 Task: Research Airbnb properties in Shaowu, China from 26th December, 2023 to 28th December, 2023 for 2 adults. Place can be entire room with 2 bedrooms having 2 beds and 1 bathroom. Property type can be flat.
Action: Mouse moved to (574, 151)
Screenshot: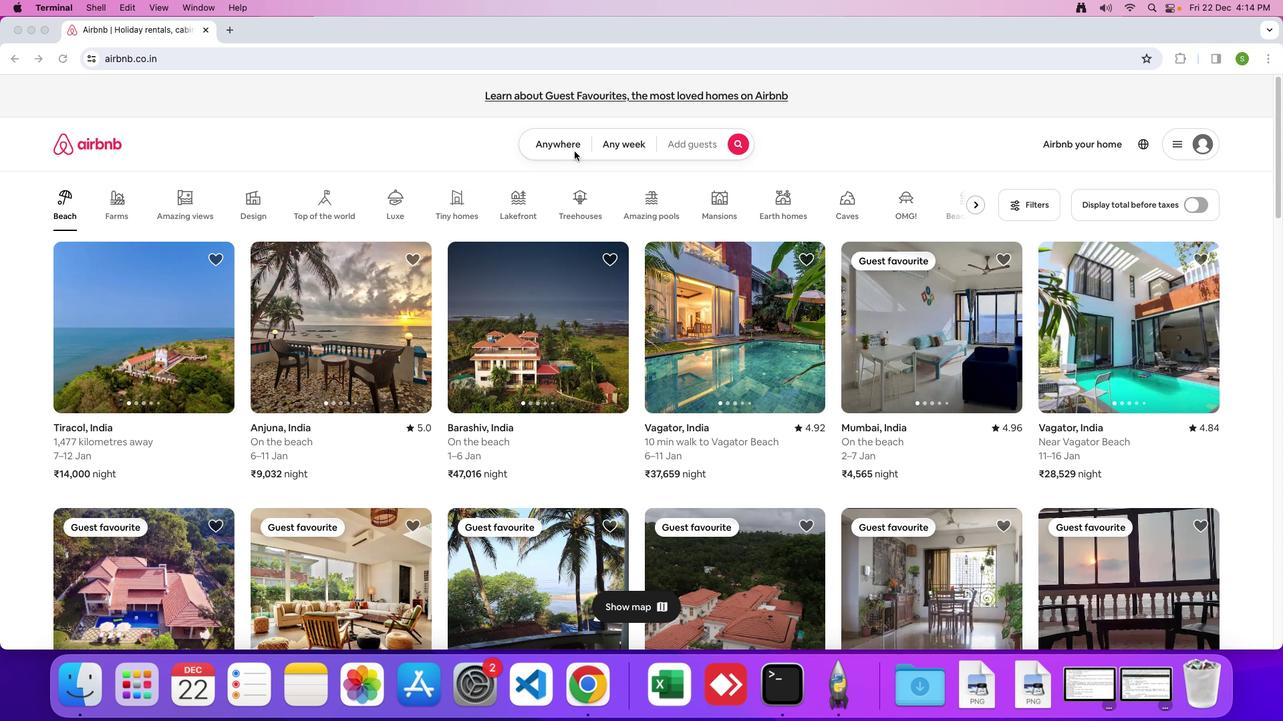 
Action: Mouse pressed left at (574, 151)
Screenshot: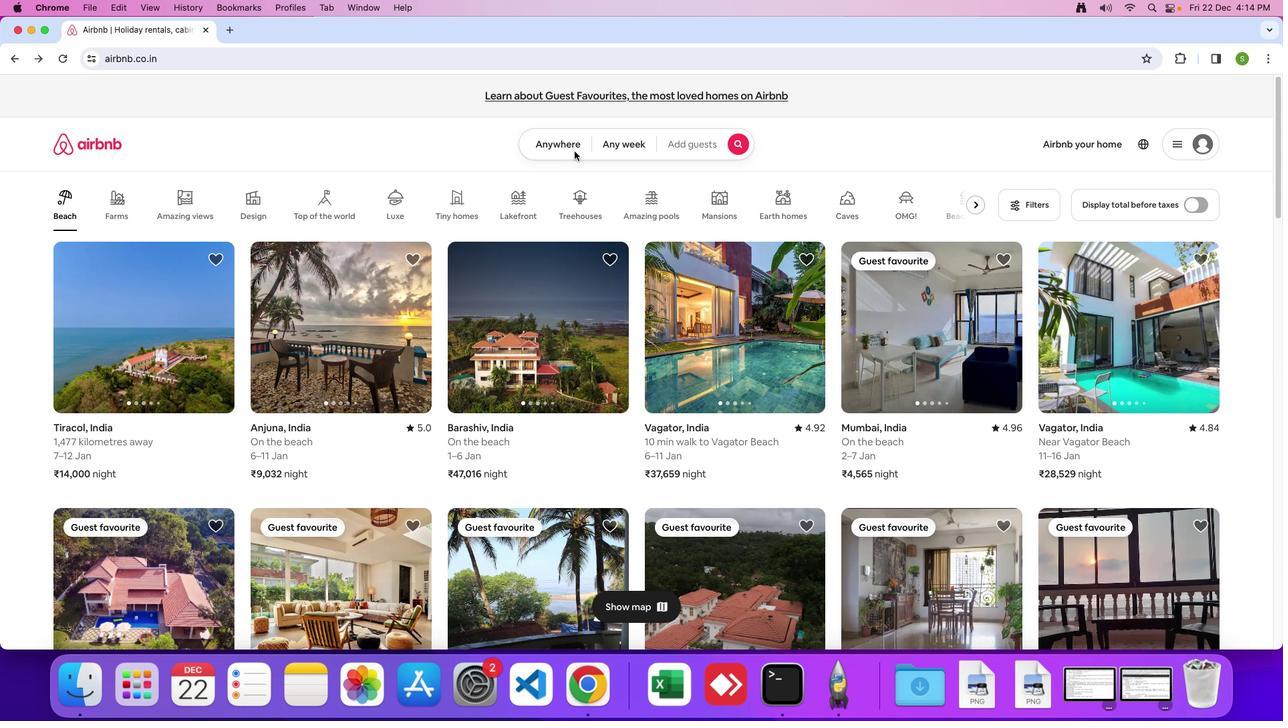 
Action: Mouse moved to (562, 147)
Screenshot: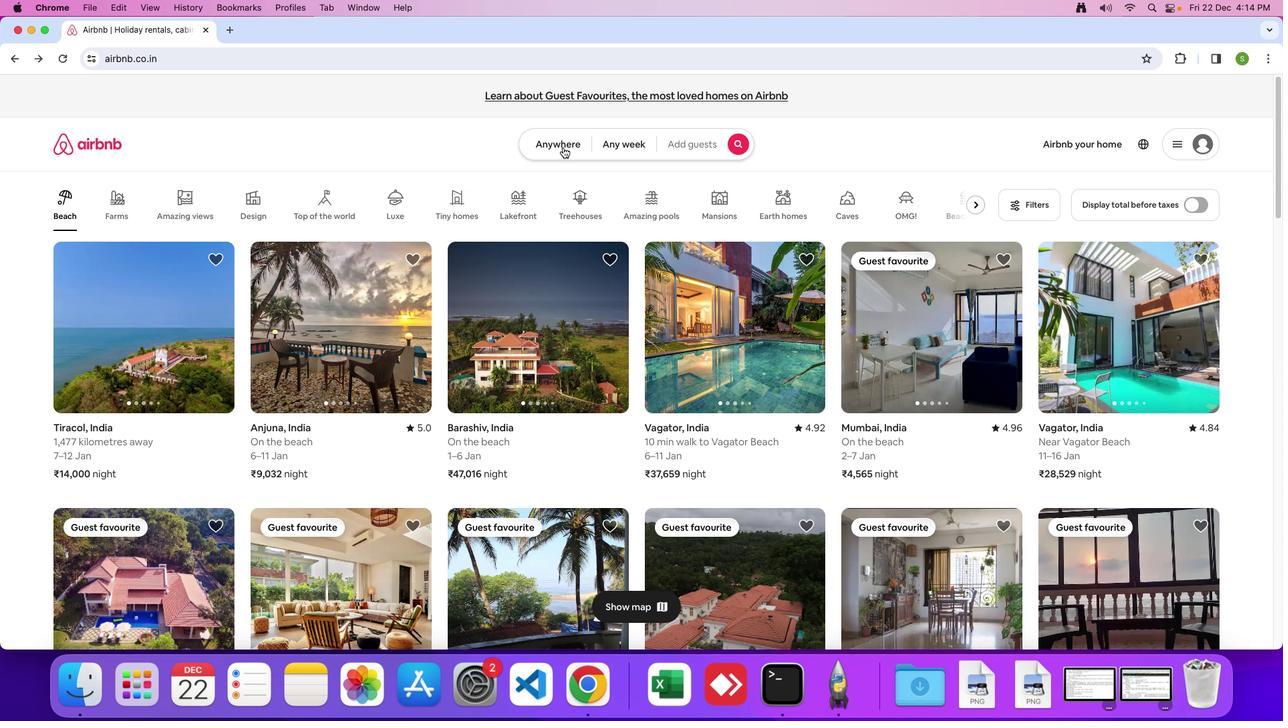 
Action: Mouse pressed left at (562, 147)
Screenshot: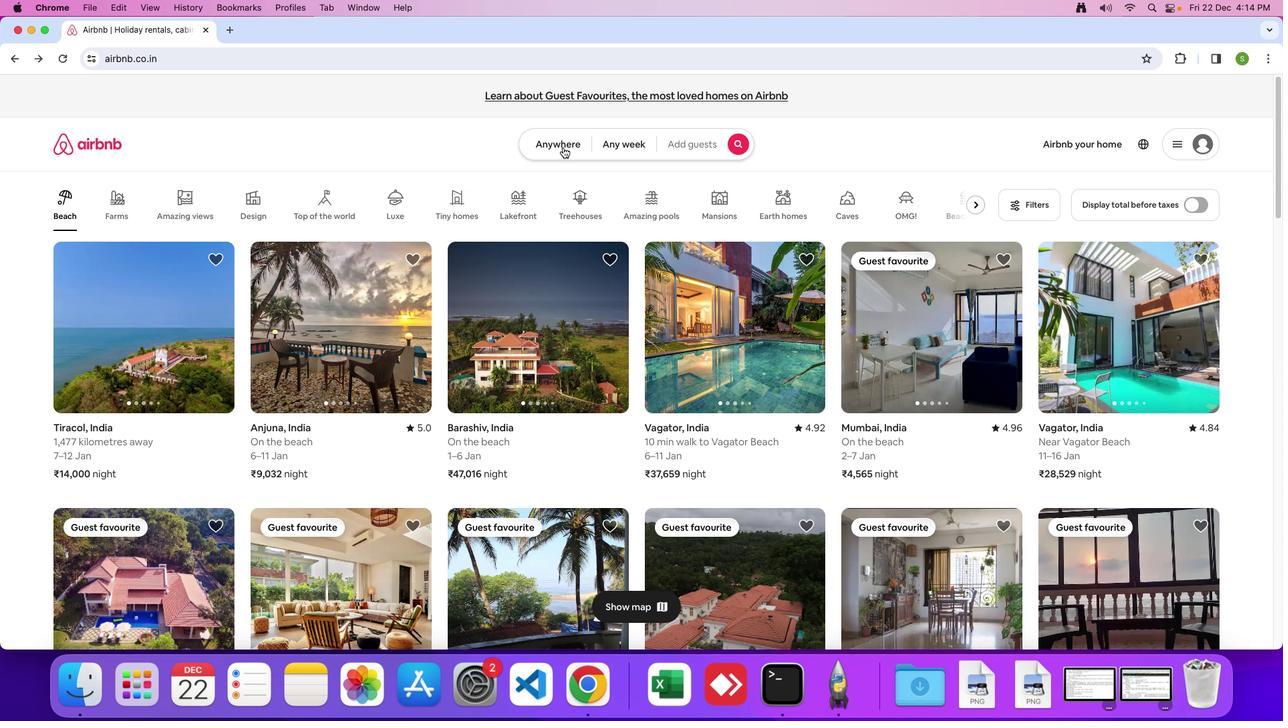 
Action: Mouse moved to (507, 187)
Screenshot: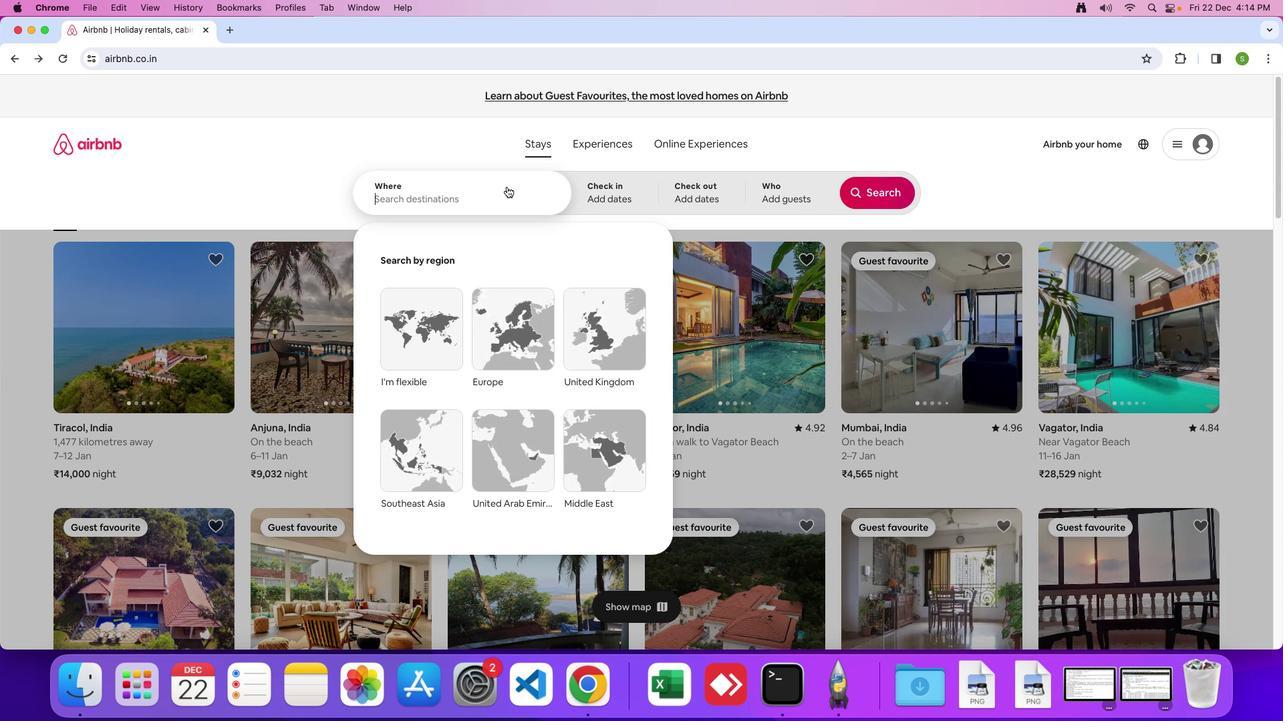
Action: Mouse pressed left at (507, 187)
Screenshot: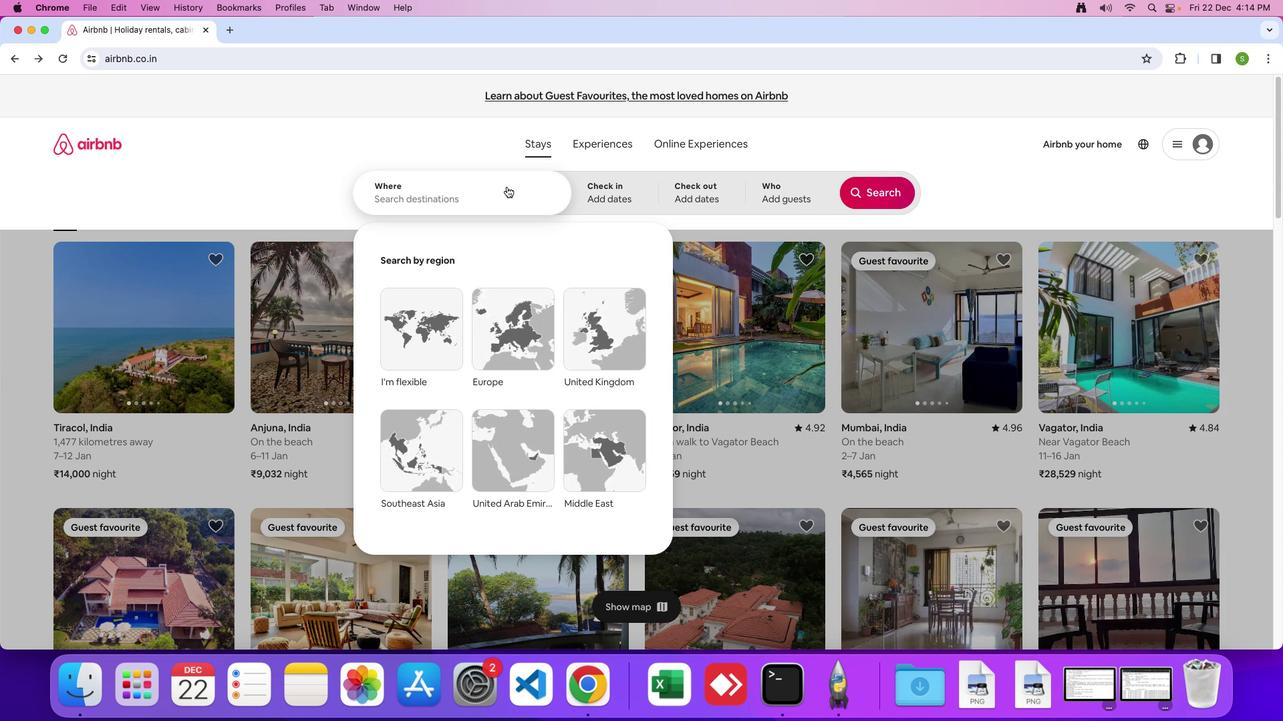 
Action: Key pressed 'S'Key.caps_lock'h''a''o''w''u'','Key.spaceKey.shift'C''j'Key.backspace'h''i''n''a'Key.enter
Screenshot: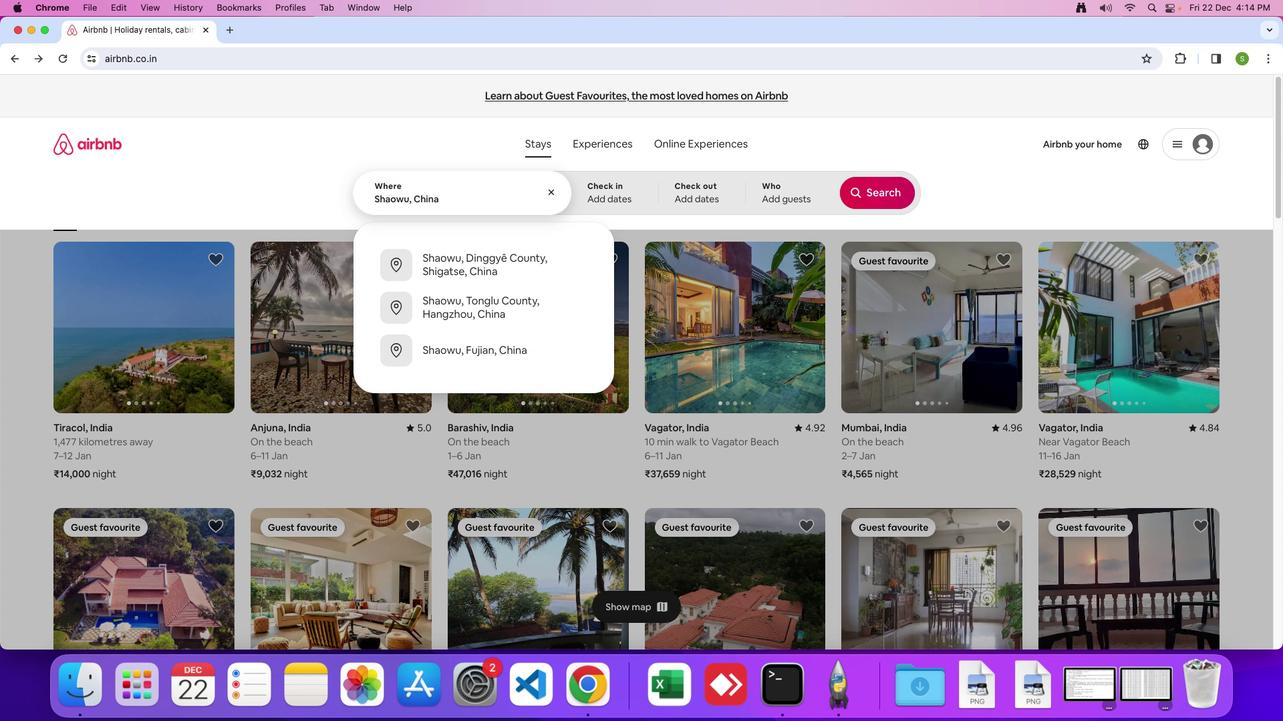 
Action: Mouse moved to (473, 491)
Screenshot: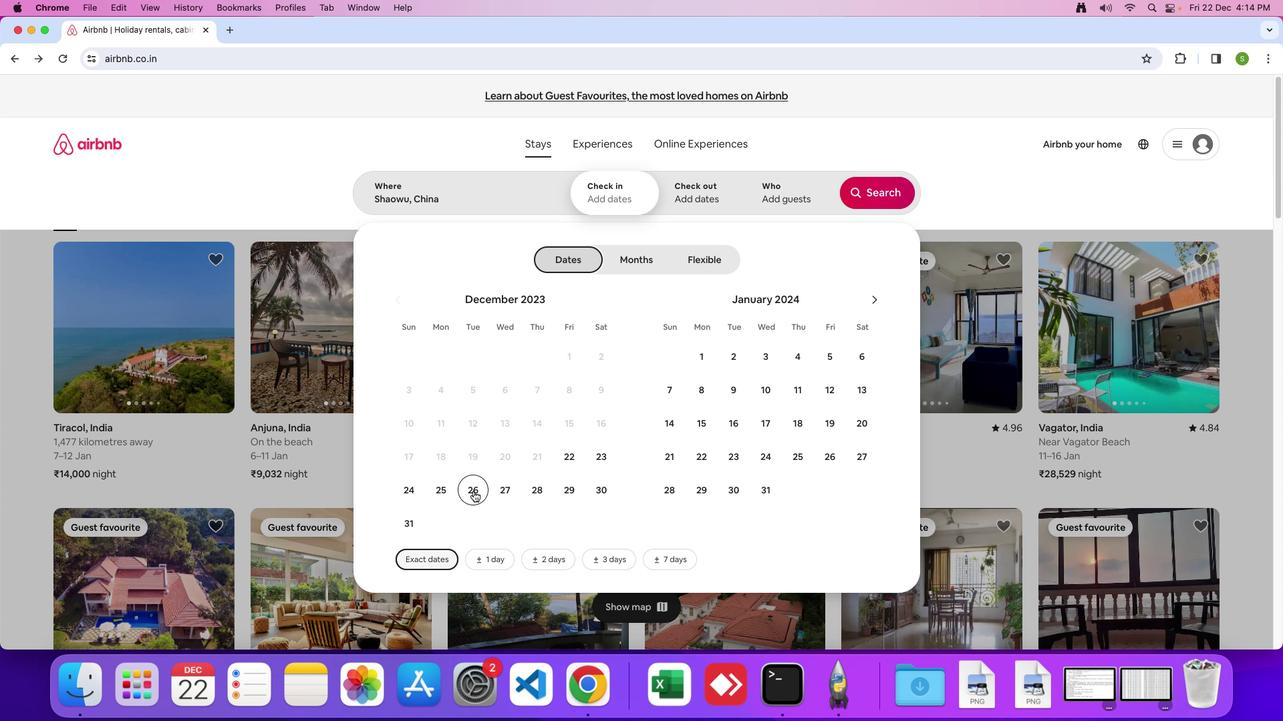 
Action: Mouse pressed left at (473, 491)
Screenshot: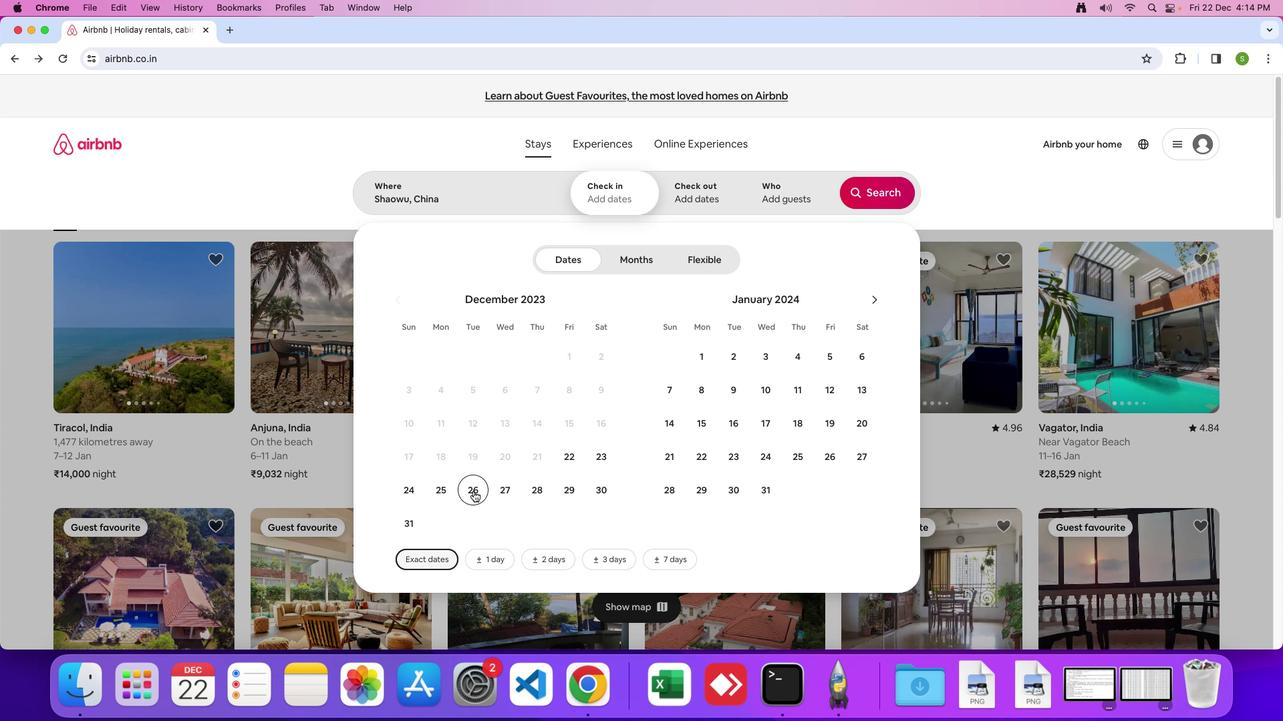 
Action: Mouse moved to (544, 482)
Screenshot: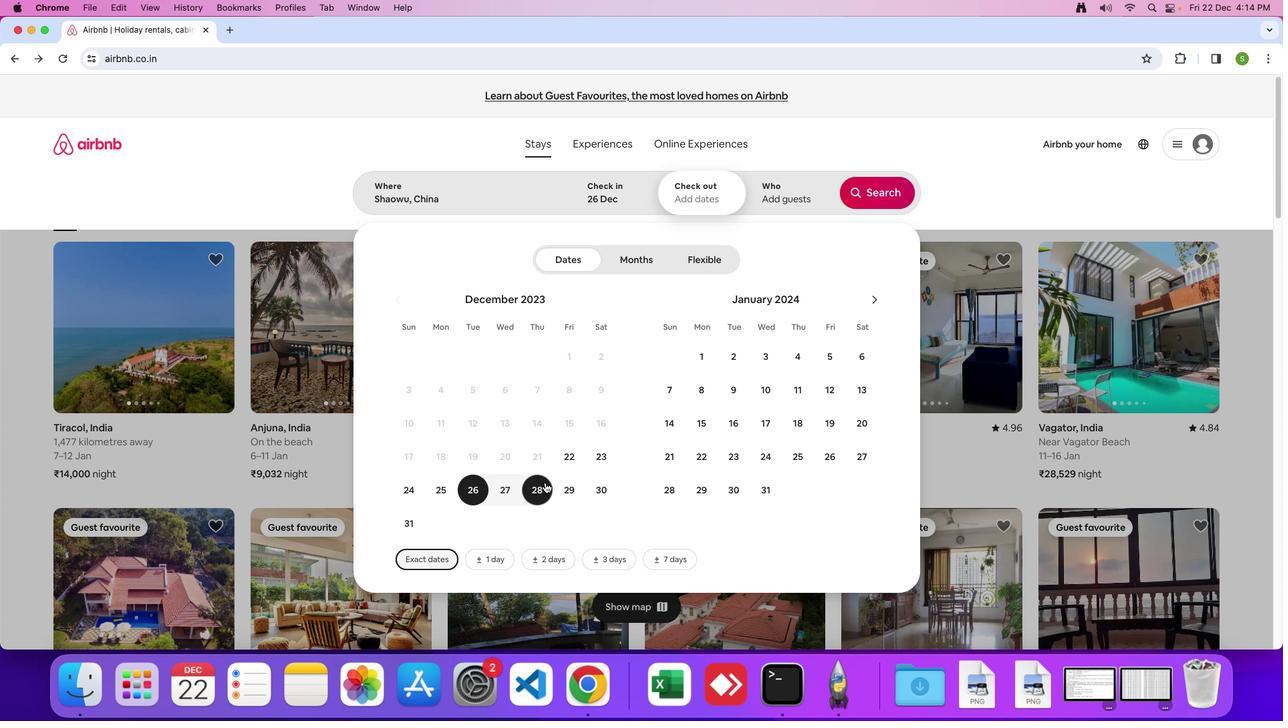 
Action: Mouse pressed left at (544, 482)
Screenshot: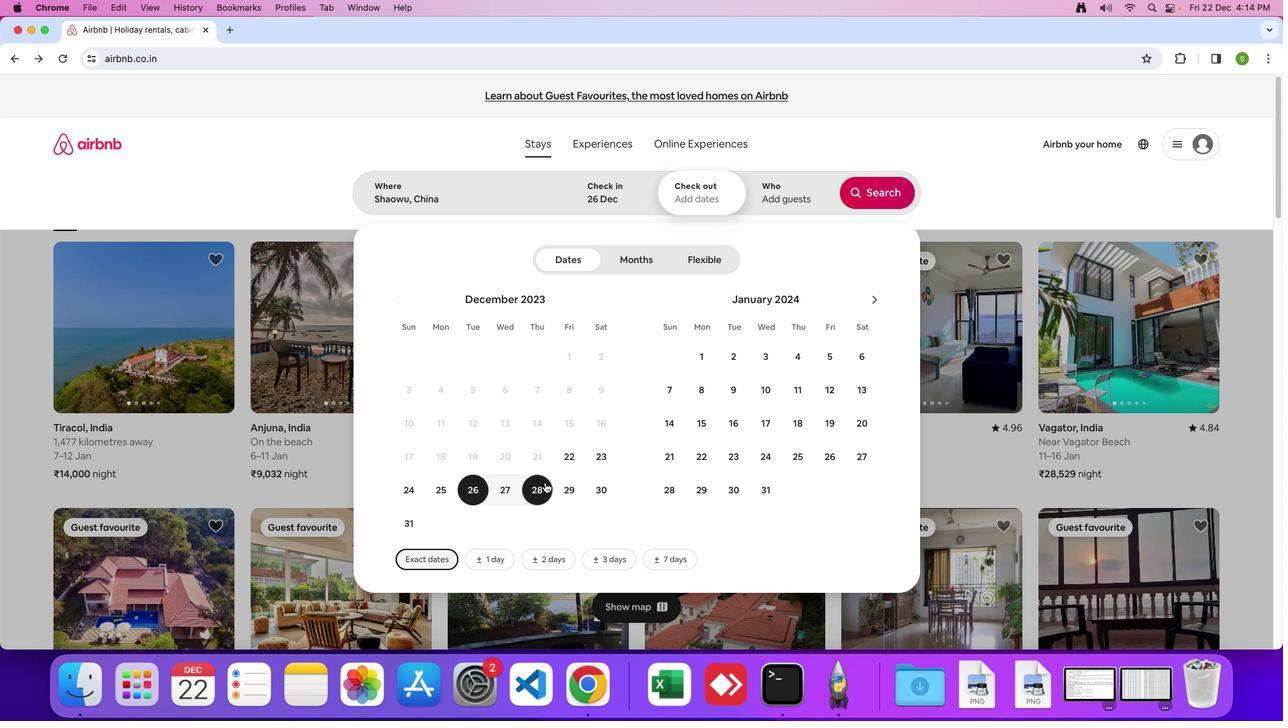 
Action: Mouse moved to (794, 201)
Screenshot: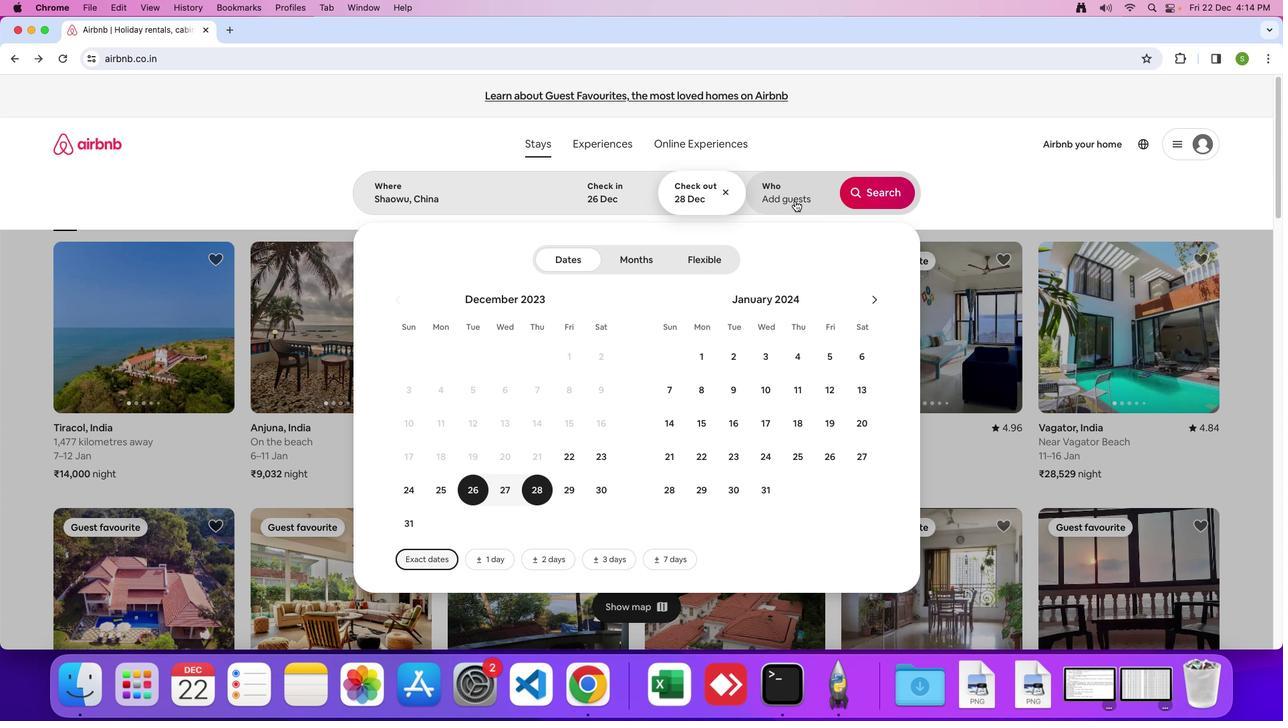 
Action: Mouse pressed left at (794, 201)
Screenshot: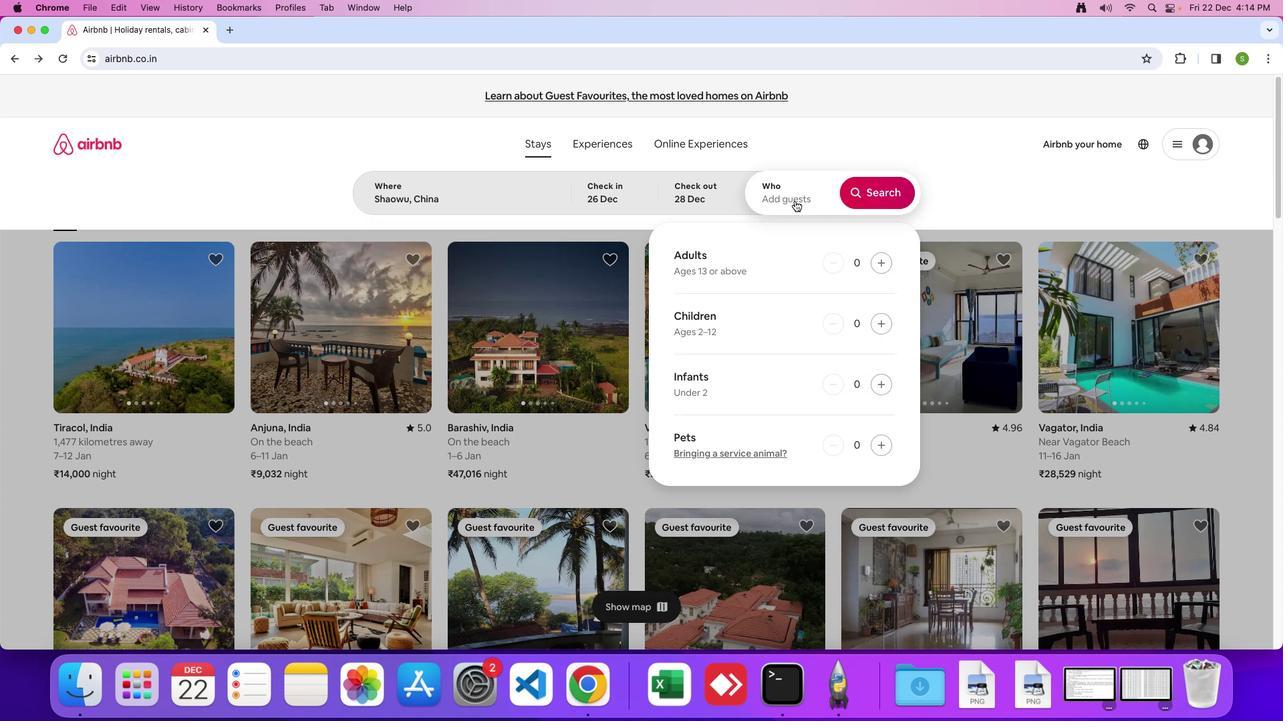 
Action: Mouse moved to (887, 265)
Screenshot: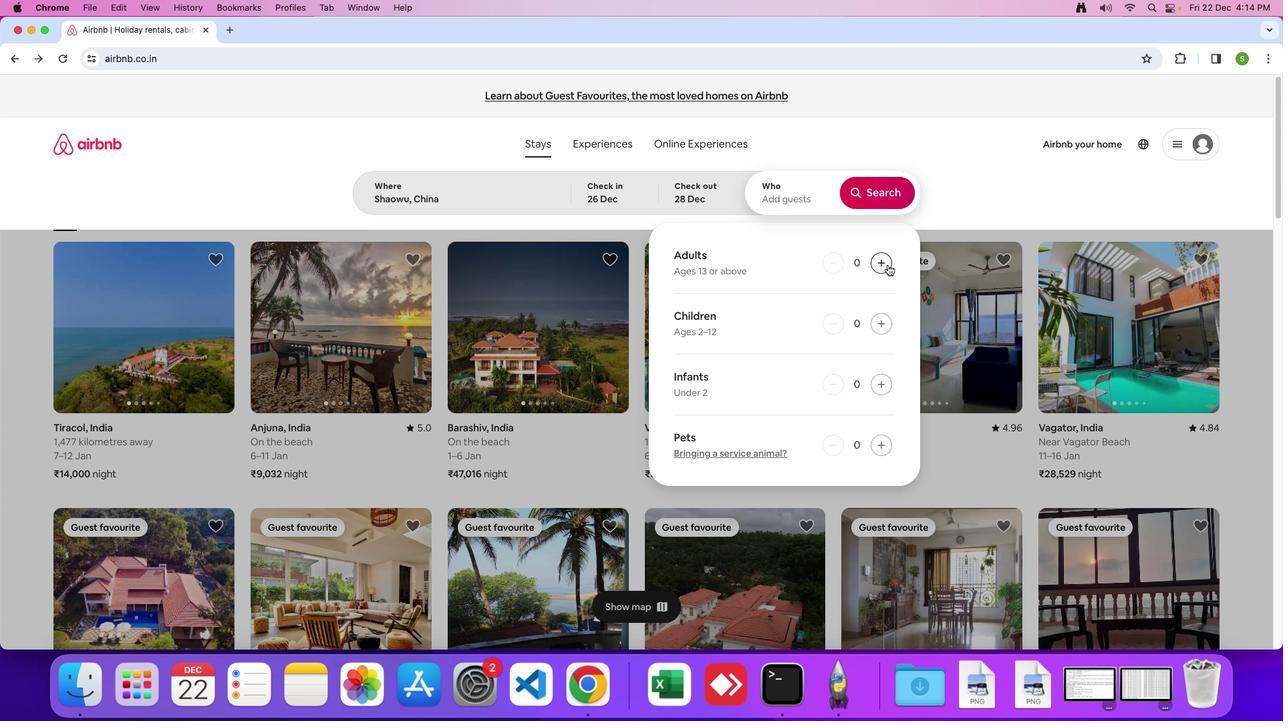 
Action: Mouse pressed left at (887, 265)
Screenshot: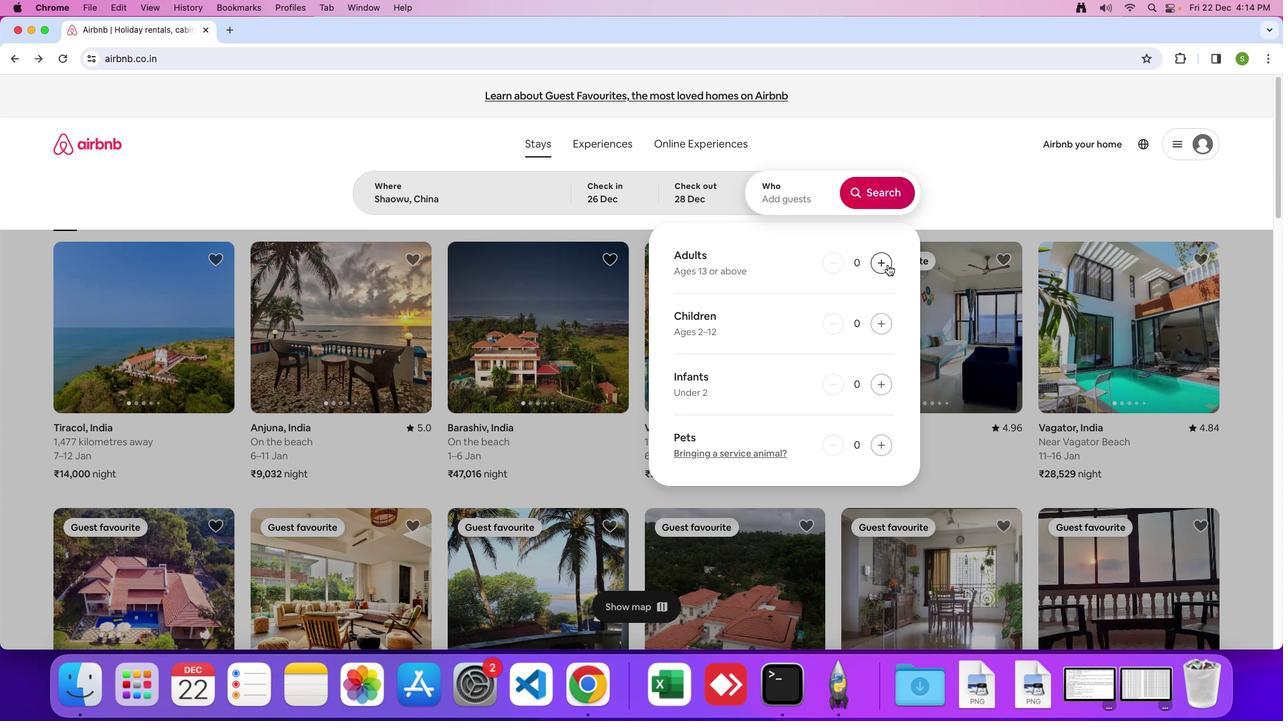 
Action: Mouse pressed left at (887, 265)
Screenshot: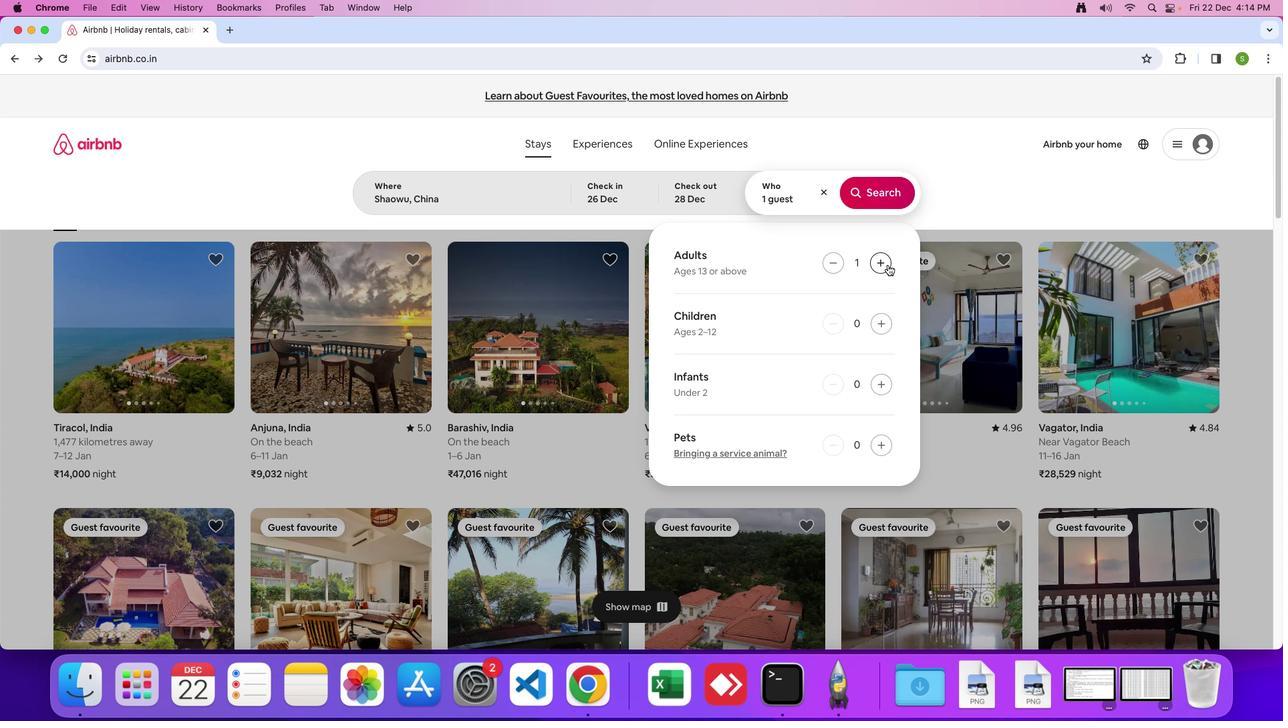 
Action: Mouse moved to (880, 197)
Screenshot: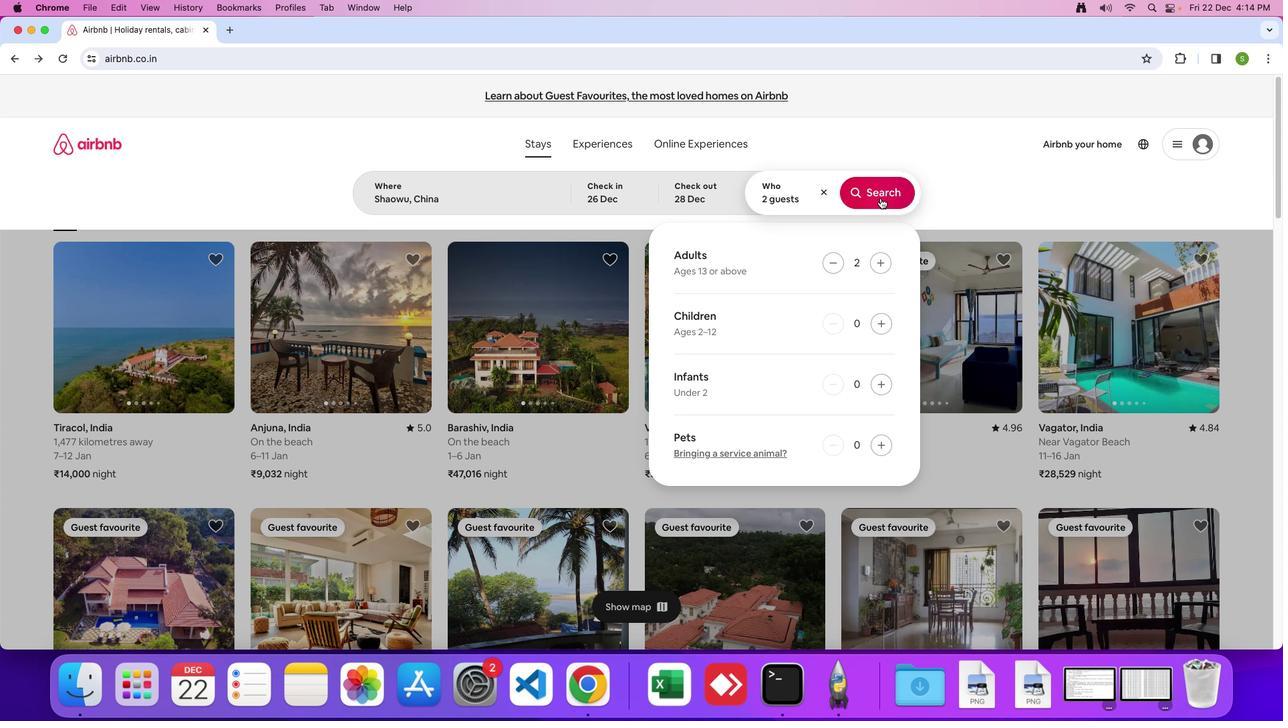
Action: Mouse pressed left at (880, 197)
Screenshot: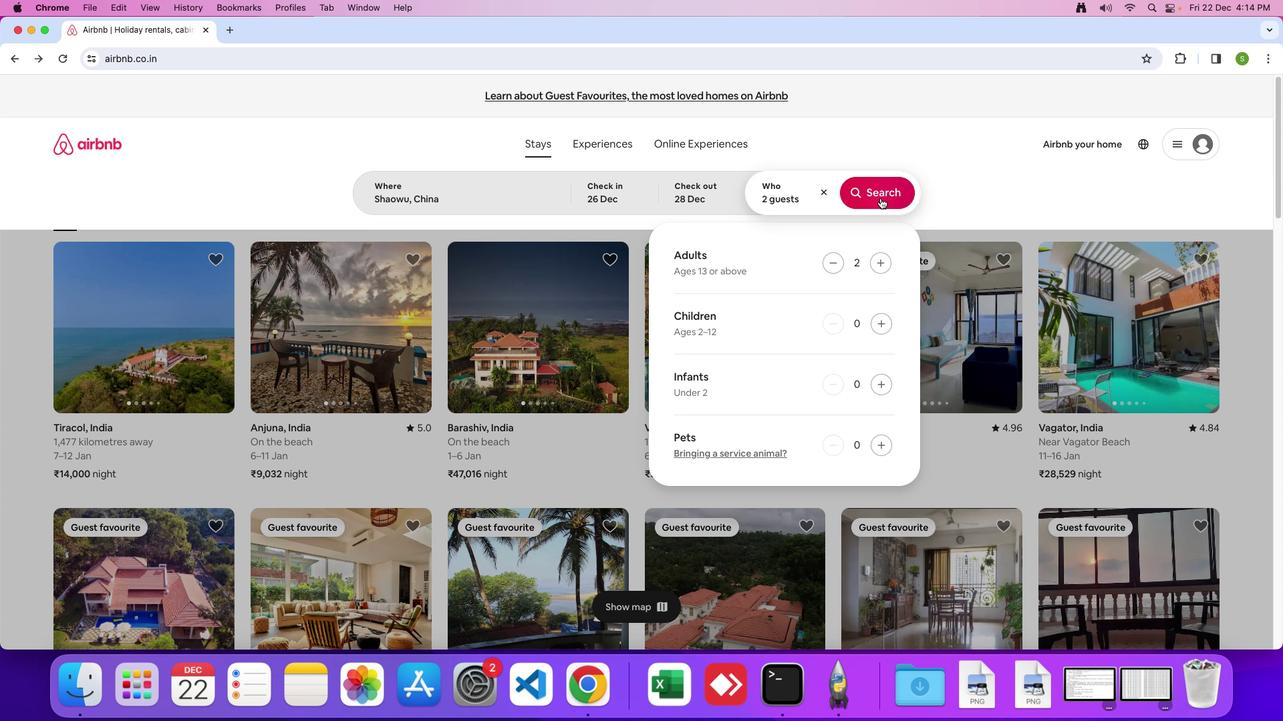 
Action: Mouse moved to (1070, 149)
Screenshot: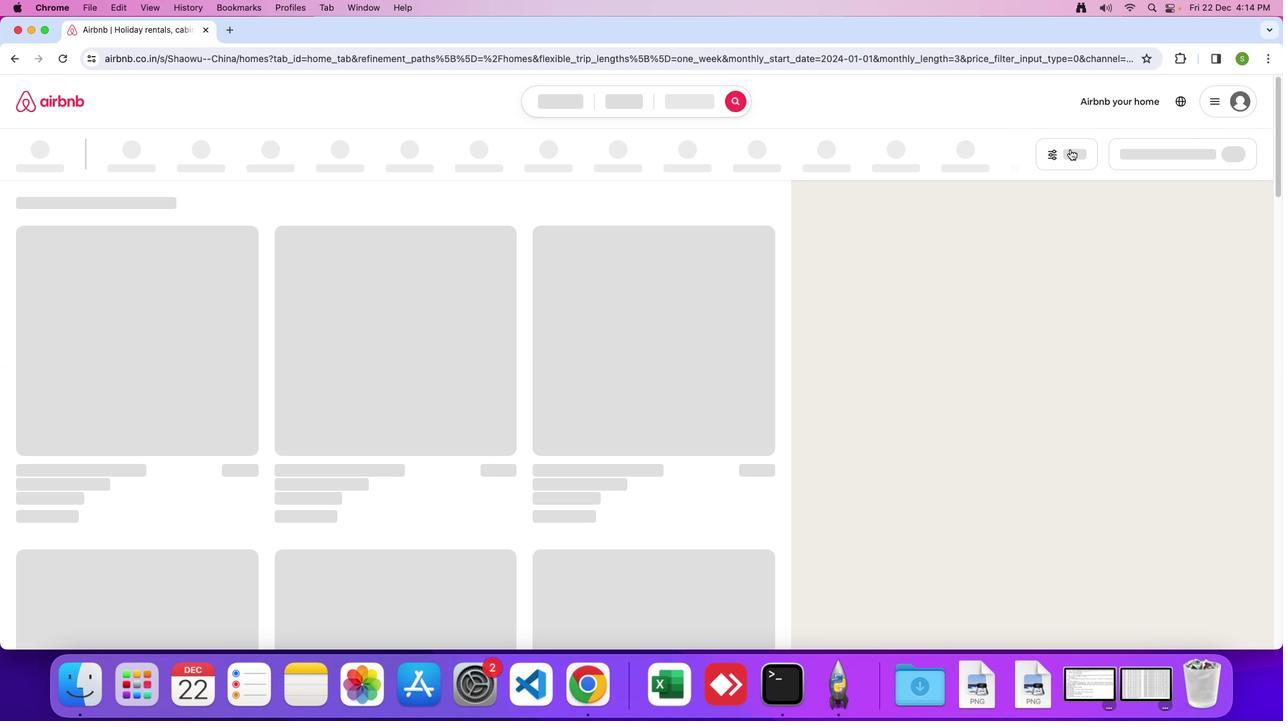 
Action: Mouse pressed left at (1070, 149)
Screenshot: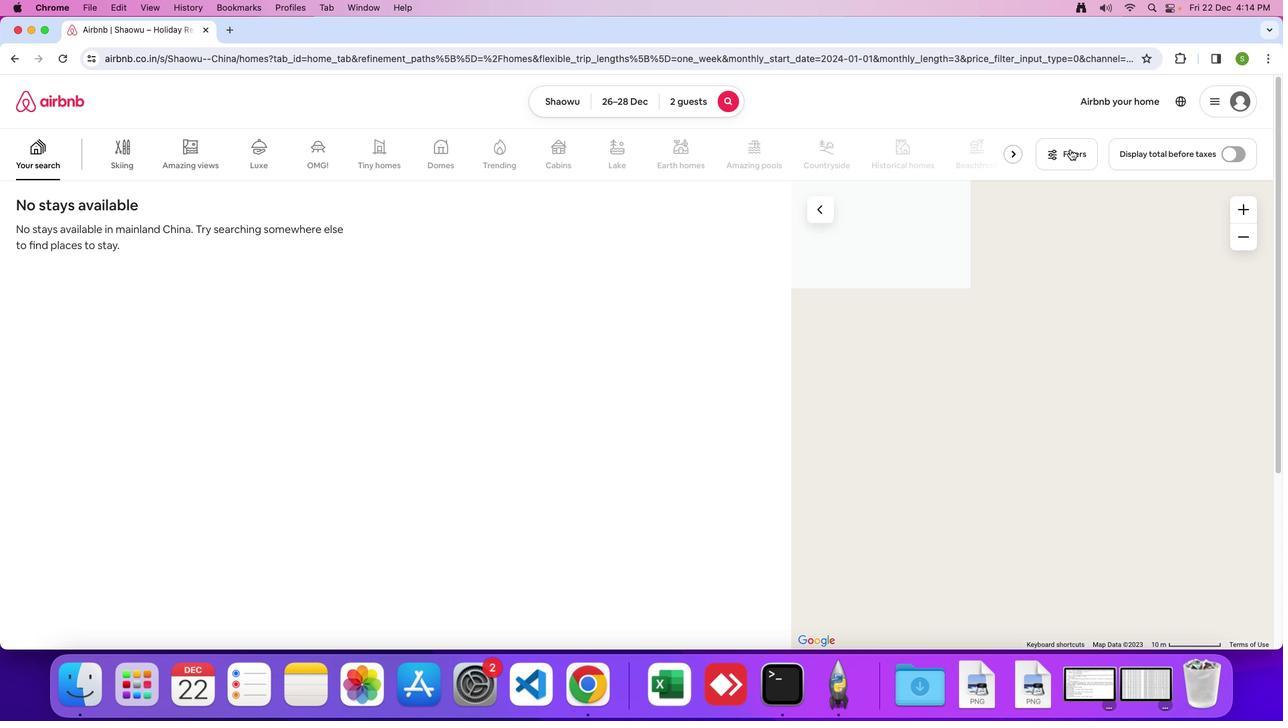 
Action: Mouse moved to (667, 435)
Screenshot: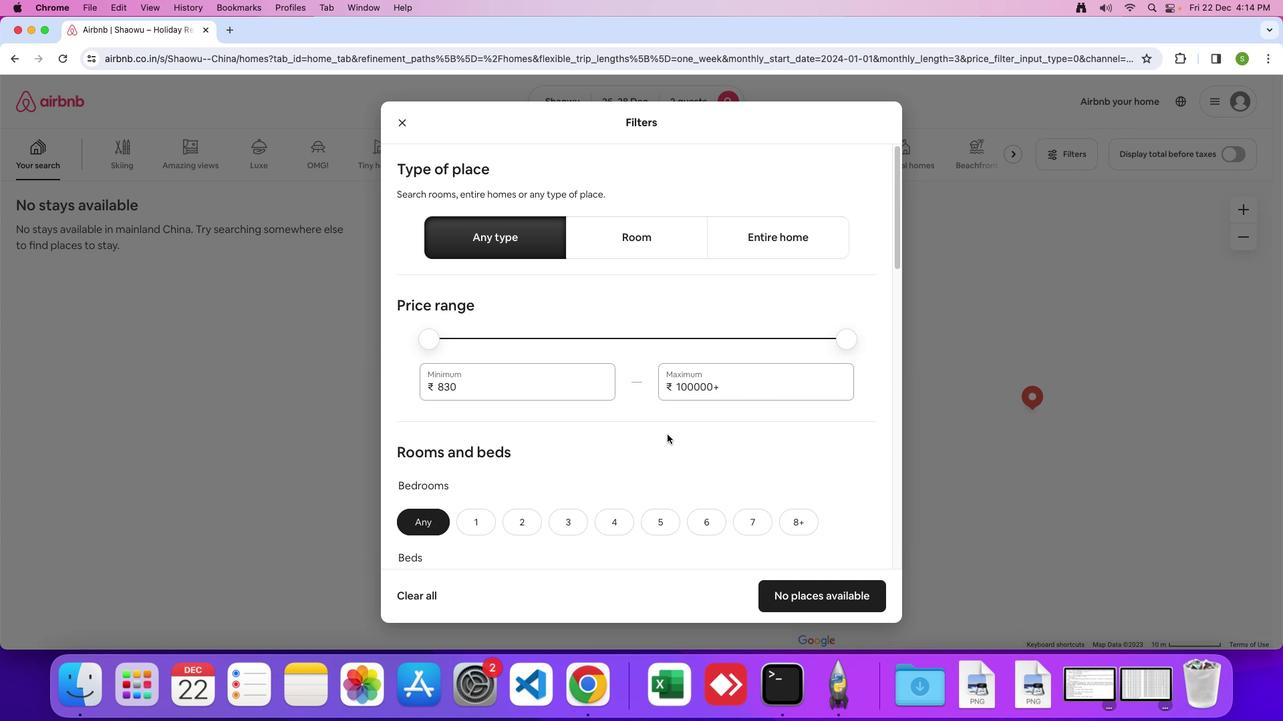 
Action: Mouse scrolled (667, 435) with delta (0, 0)
Screenshot: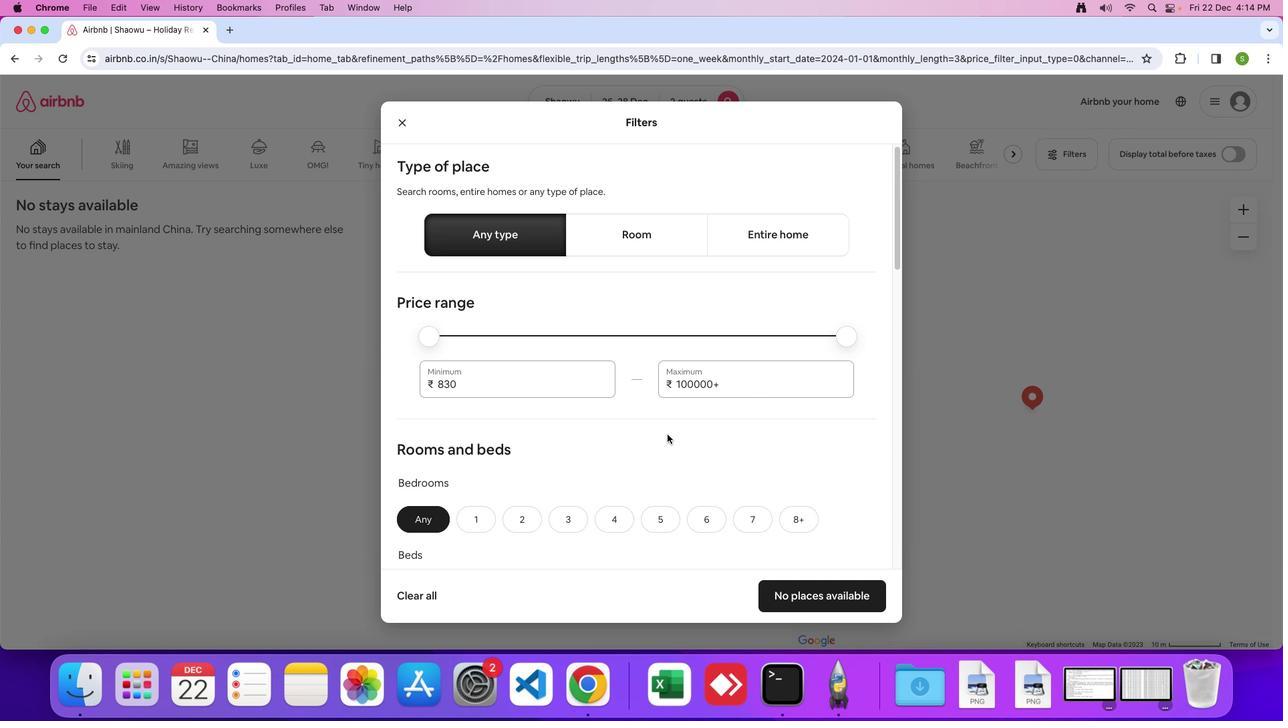 
Action: Mouse scrolled (667, 435) with delta (0, 0)
Screenshot: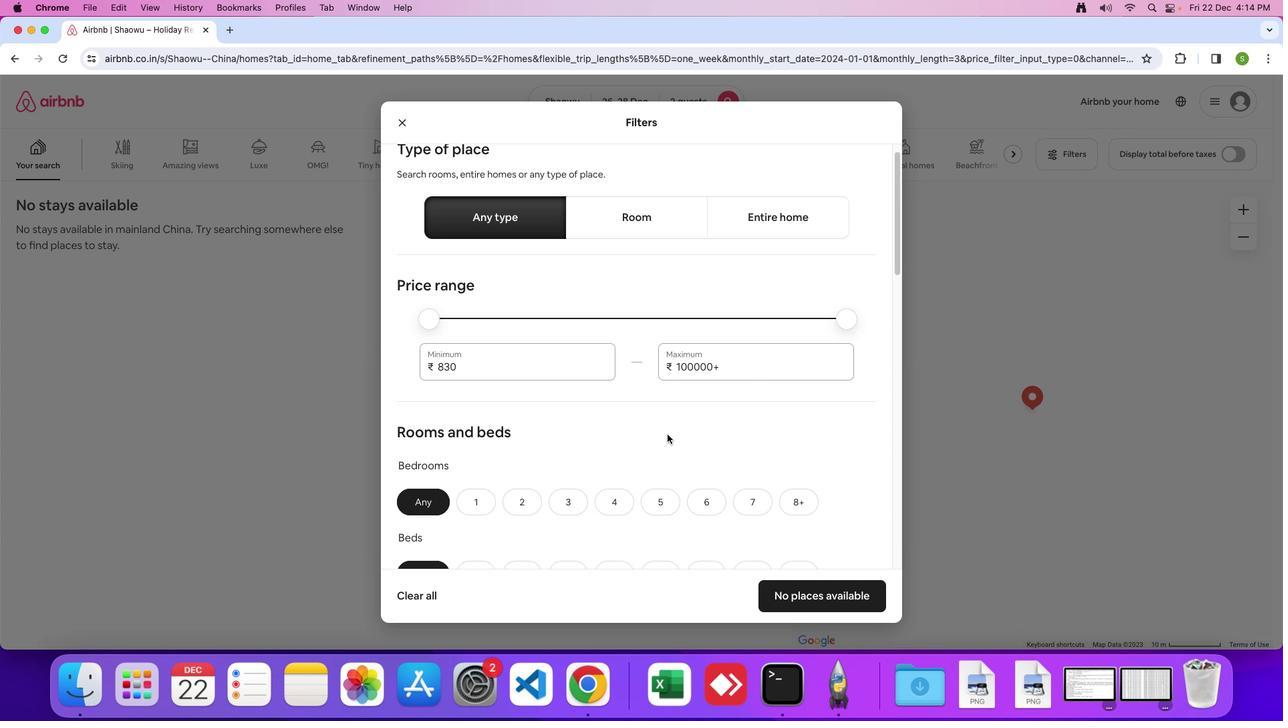 
Action: Mouse scrolled (667, 435) with delta (0, -1)
Screenshot: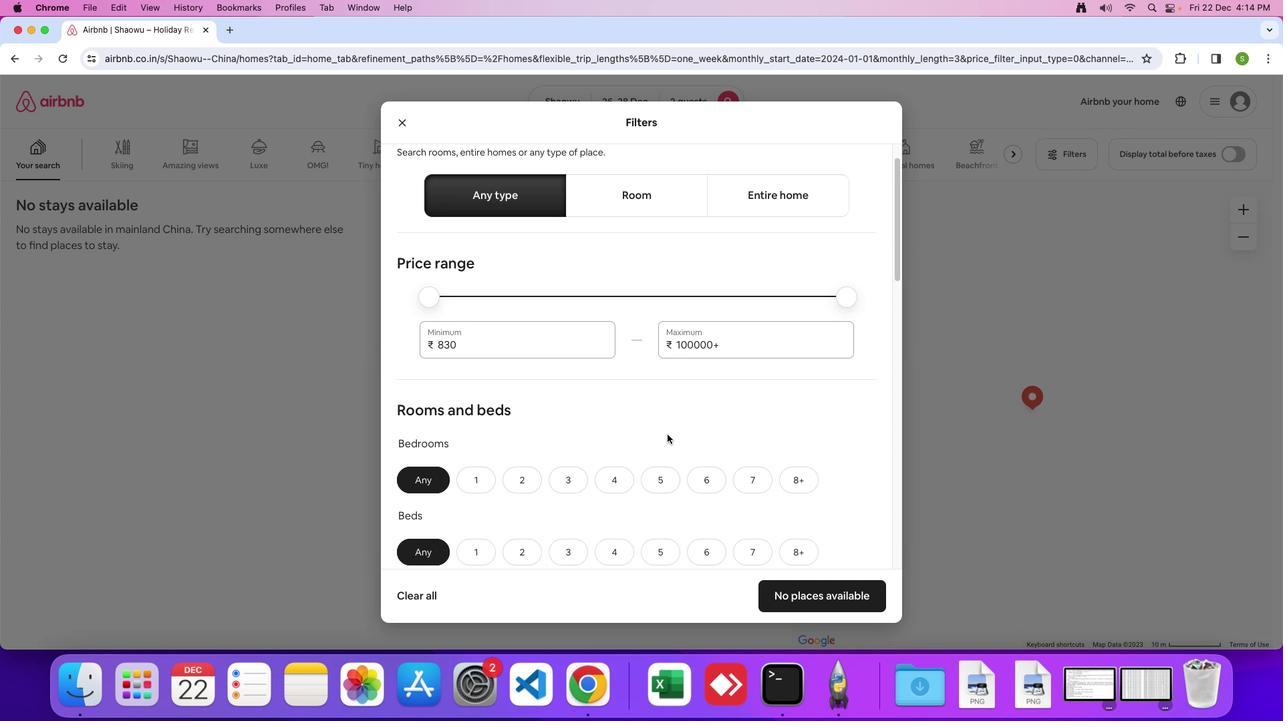 
Action: Mouse scrolled (667, 435) with delta (0, 0)
Screenshot: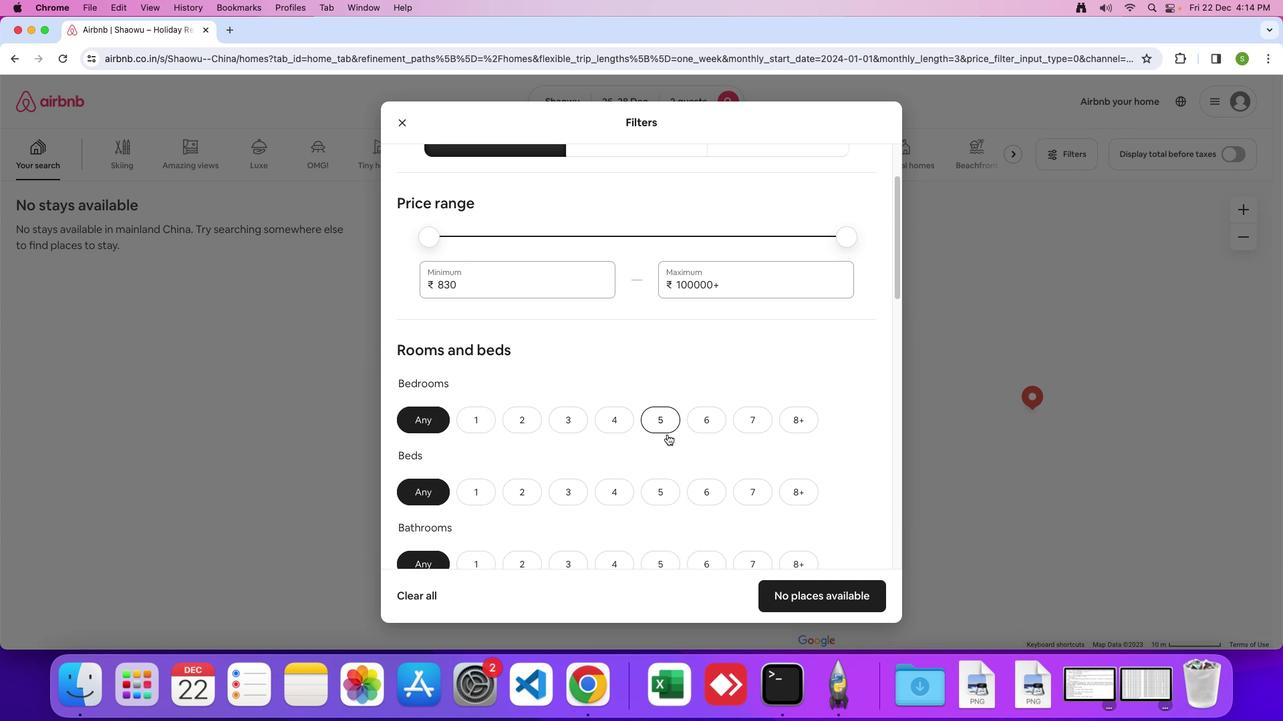 
Action: Mouse scrolled (667, 435) with delta (0, 0)
Screenshot: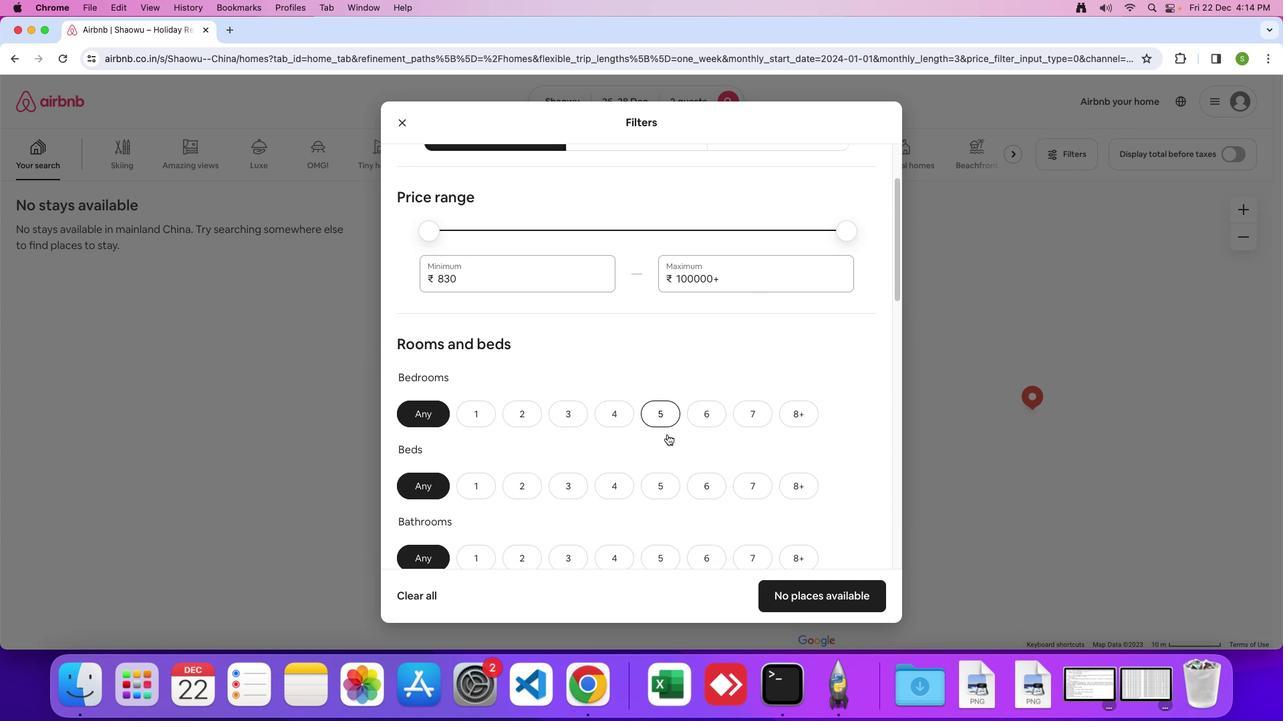 
Action: Mouse scrolled (667, 435) with delta (0, -1)
Screenshot: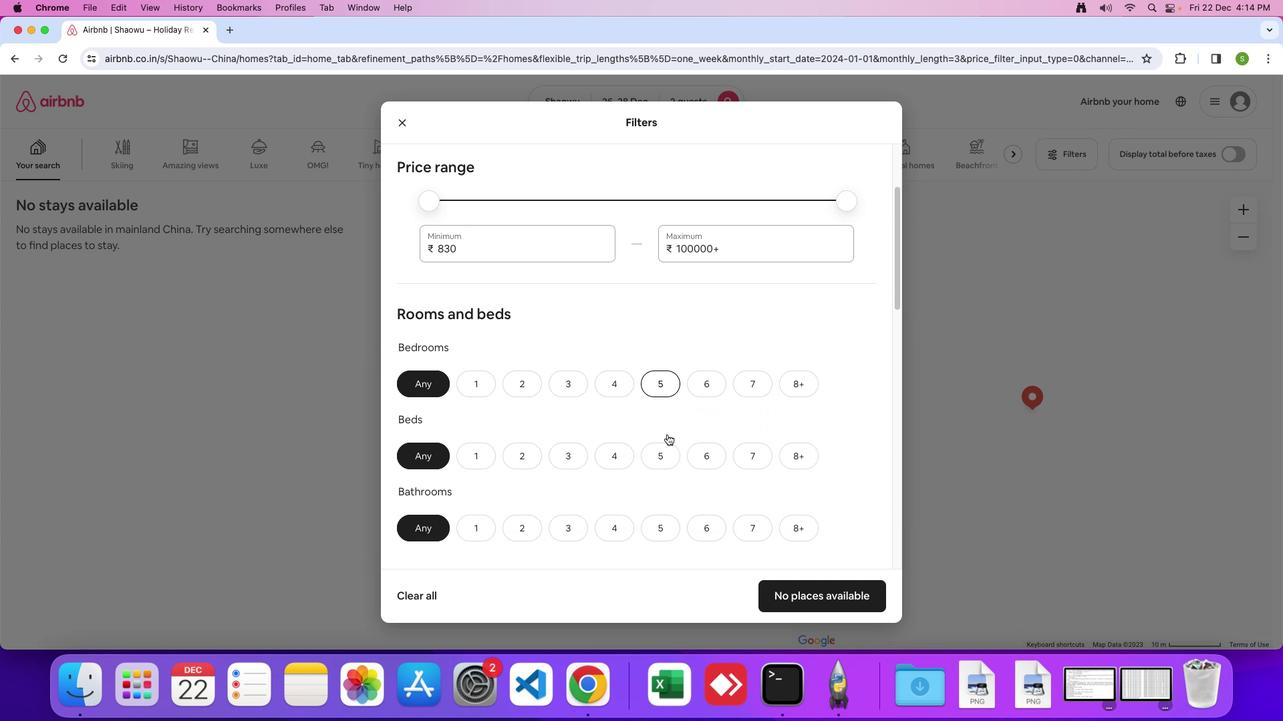 
Action: Mouse scrolled (667, 435) with delta (0, 0)
Screenshot: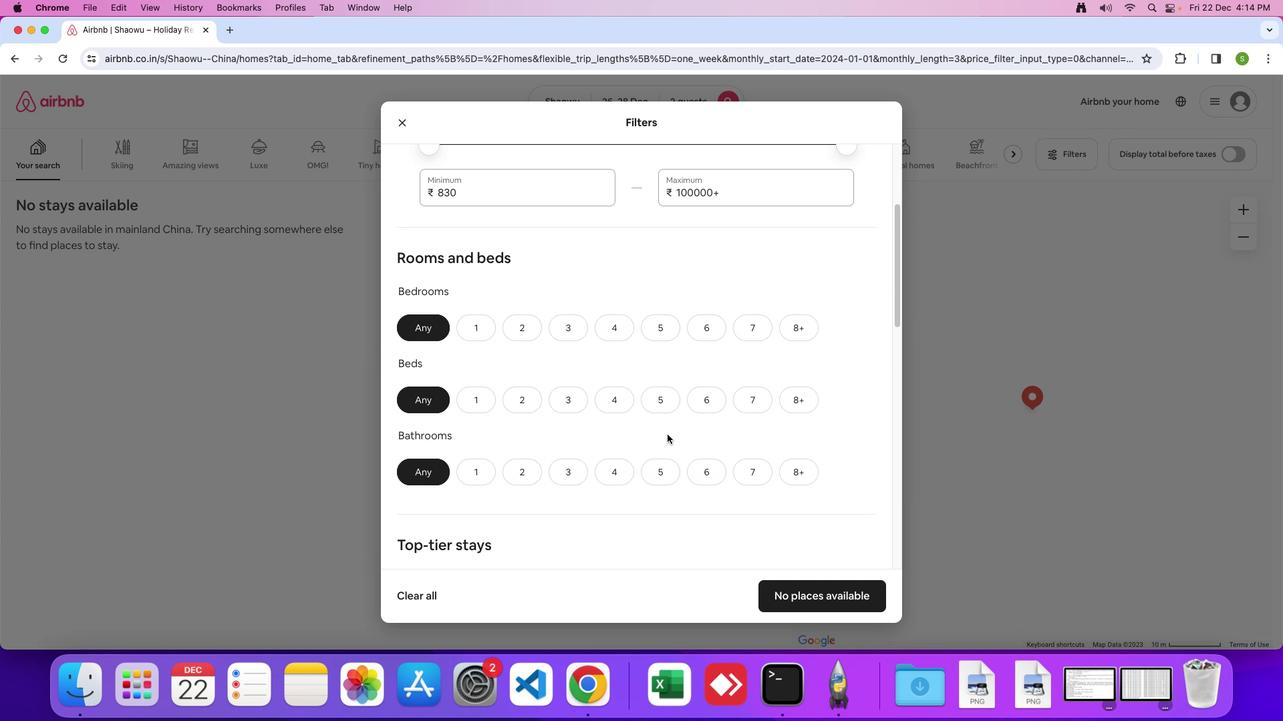 
Action: Mouse scrolled (667, 435) with delta (0, 0)
Screenshot: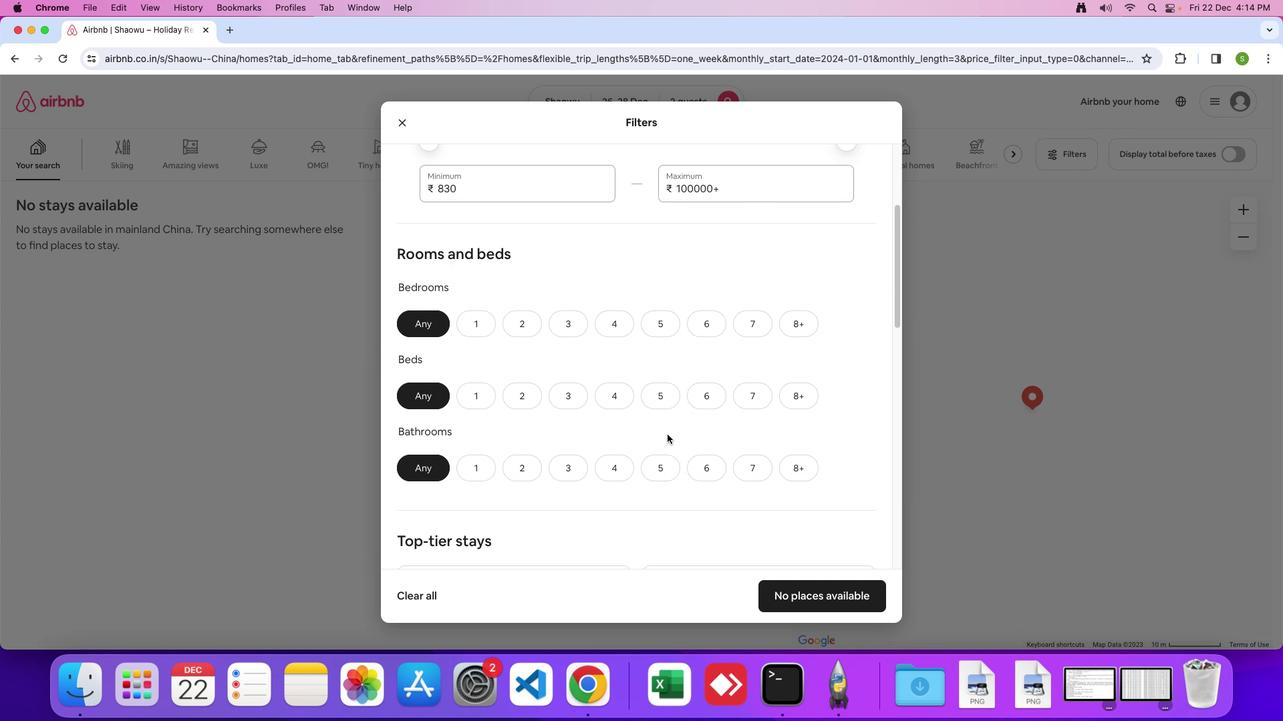 
Action: Mouse scrolled (667, 435) with delta (0, 0)
Screenshot: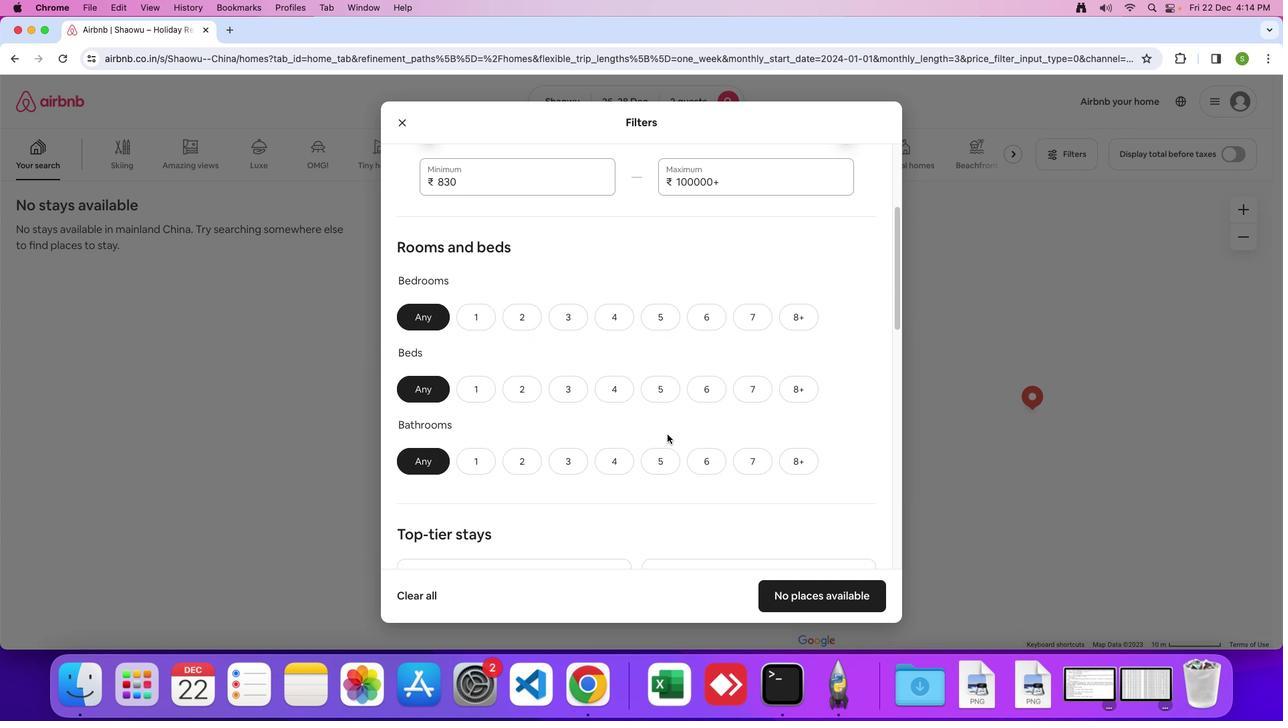 
Action: Mouse scrolled (667, 435) with delta (0, 0)
Screenshot: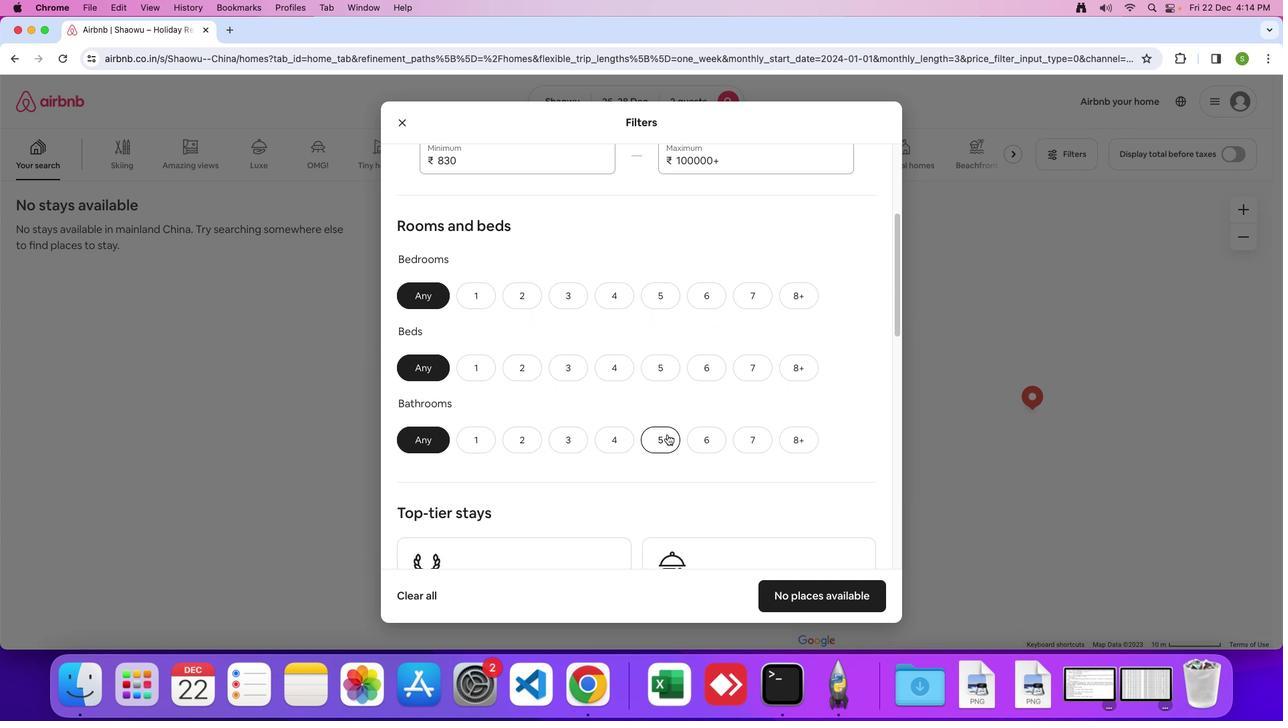 
Action: Mouse scrolled (667, 435) with delta (0, 0)
Screenshot: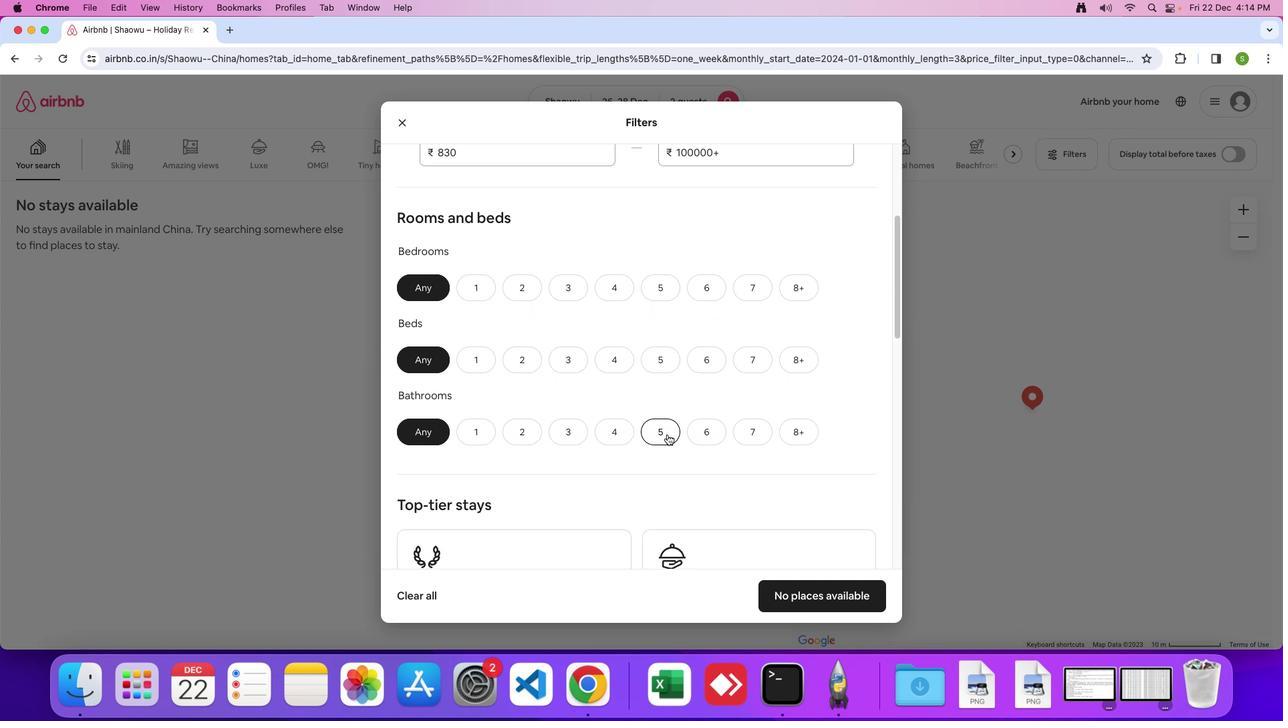 
Action: Mouse scrolled (667, 435) with delta (0, 0)
Screenshot: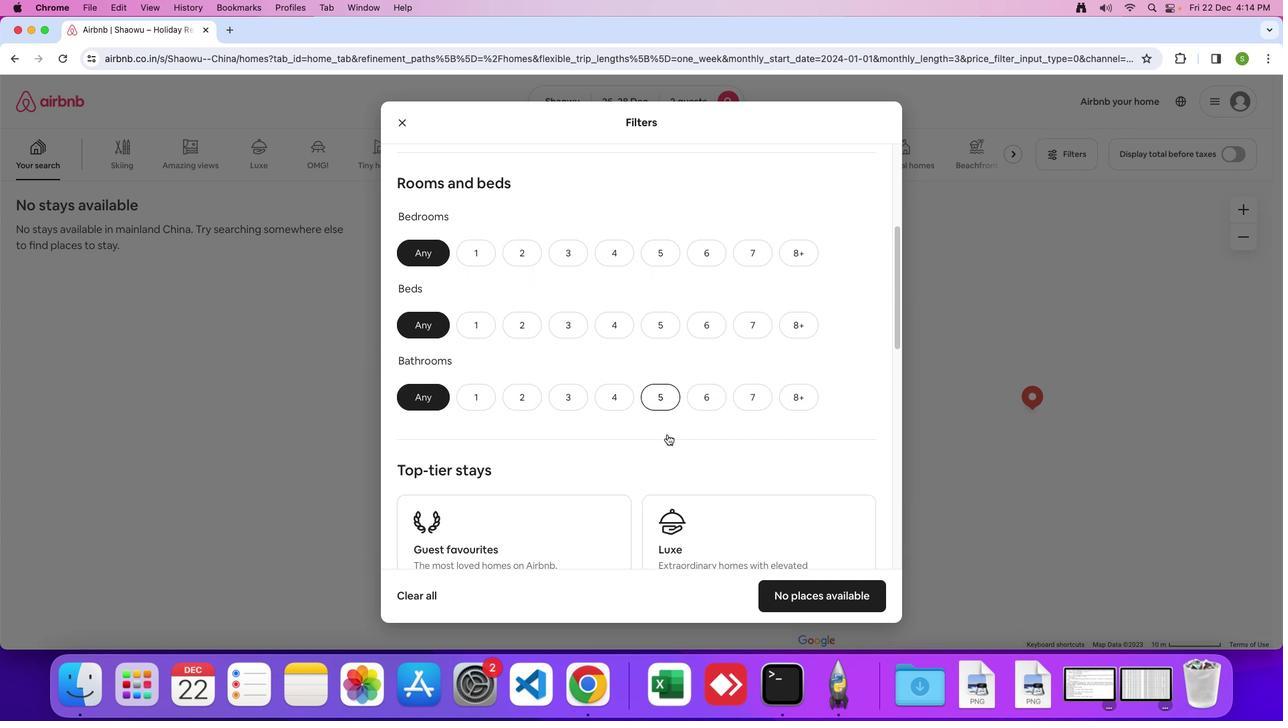 
Action: Mouse moved to (527, 245)
Screenshot: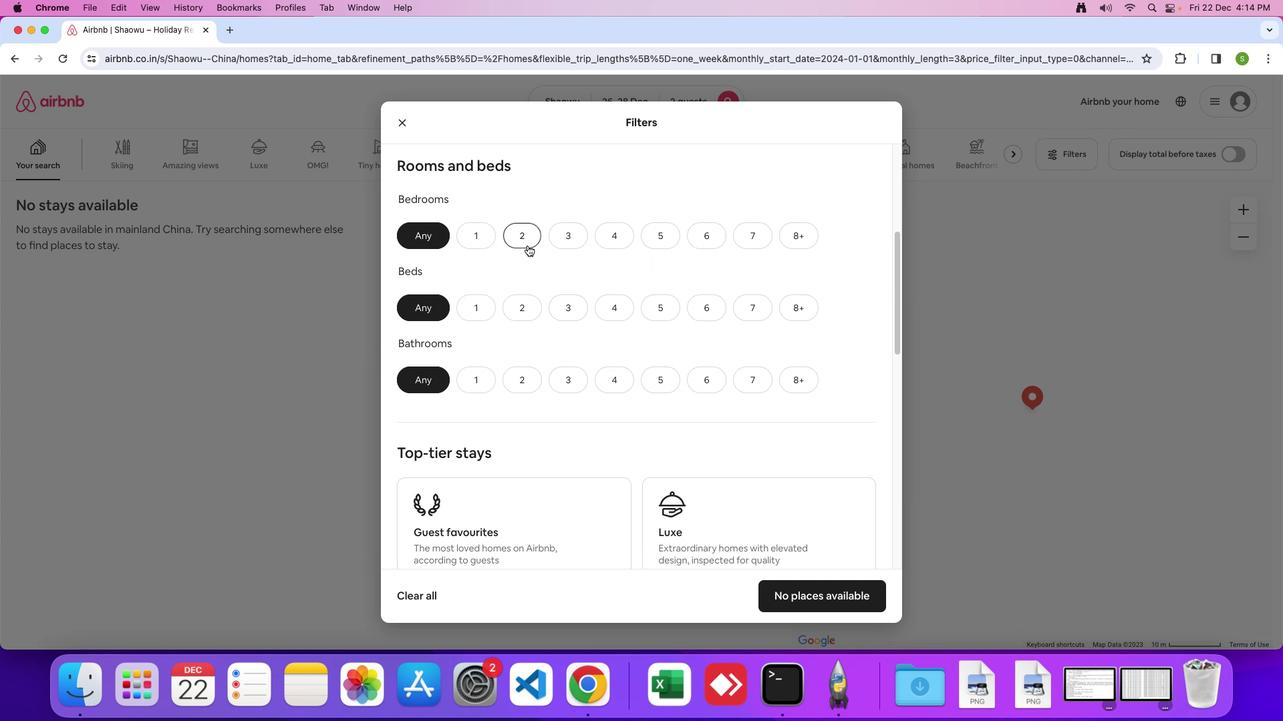 
Action: Mouse pressed left at (527, 245)
Screenshot: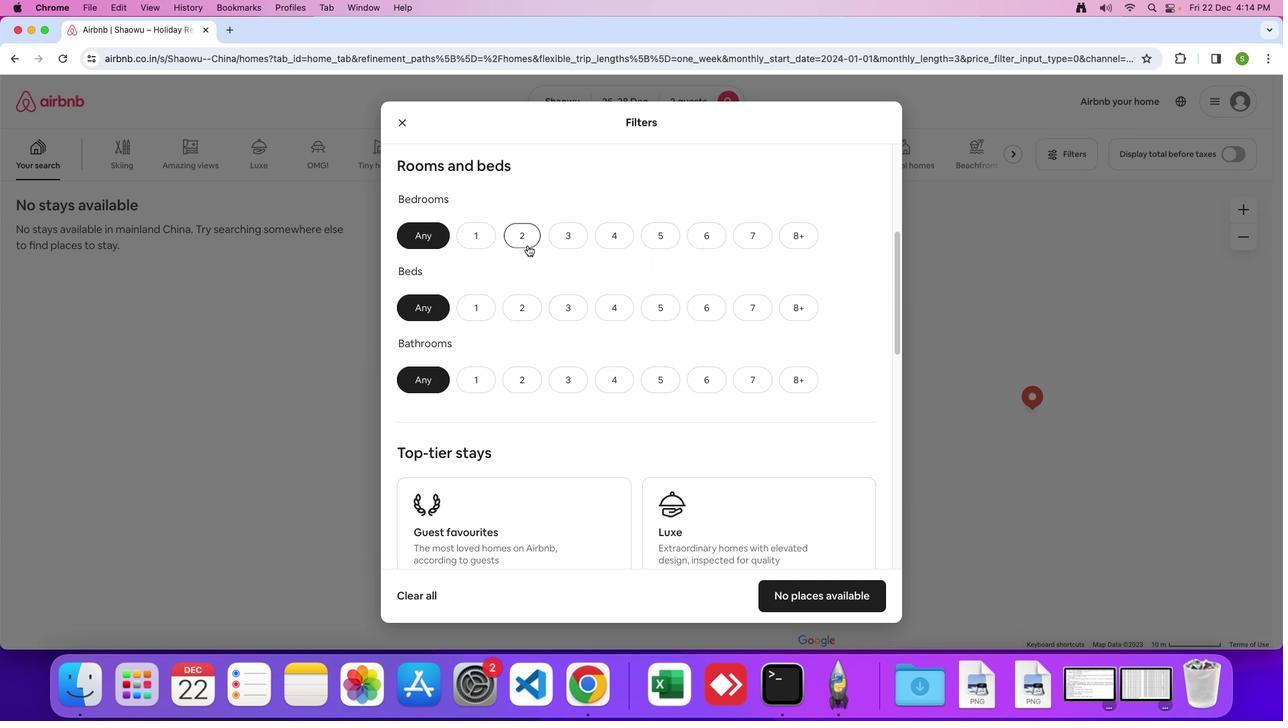 
Action: Mouse moved to (524, 298)
Screenshot: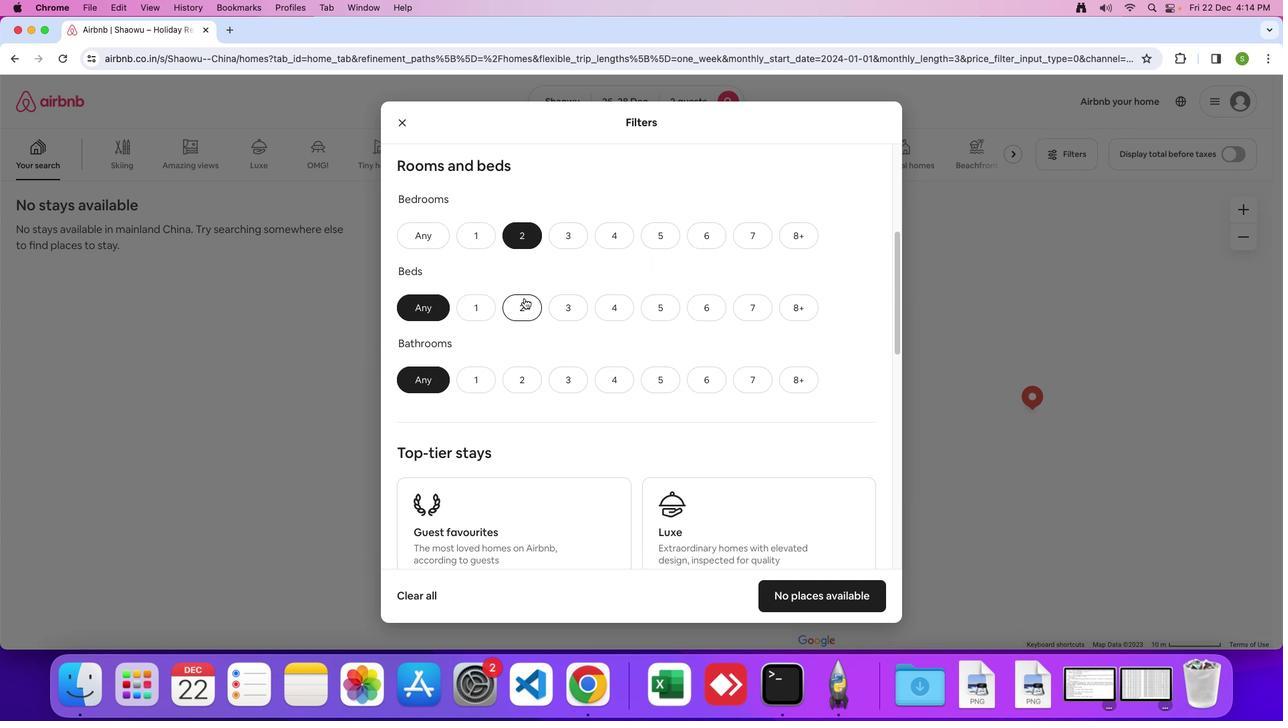 
Action: Mouse pressed left at (524, 298)
Screenshot: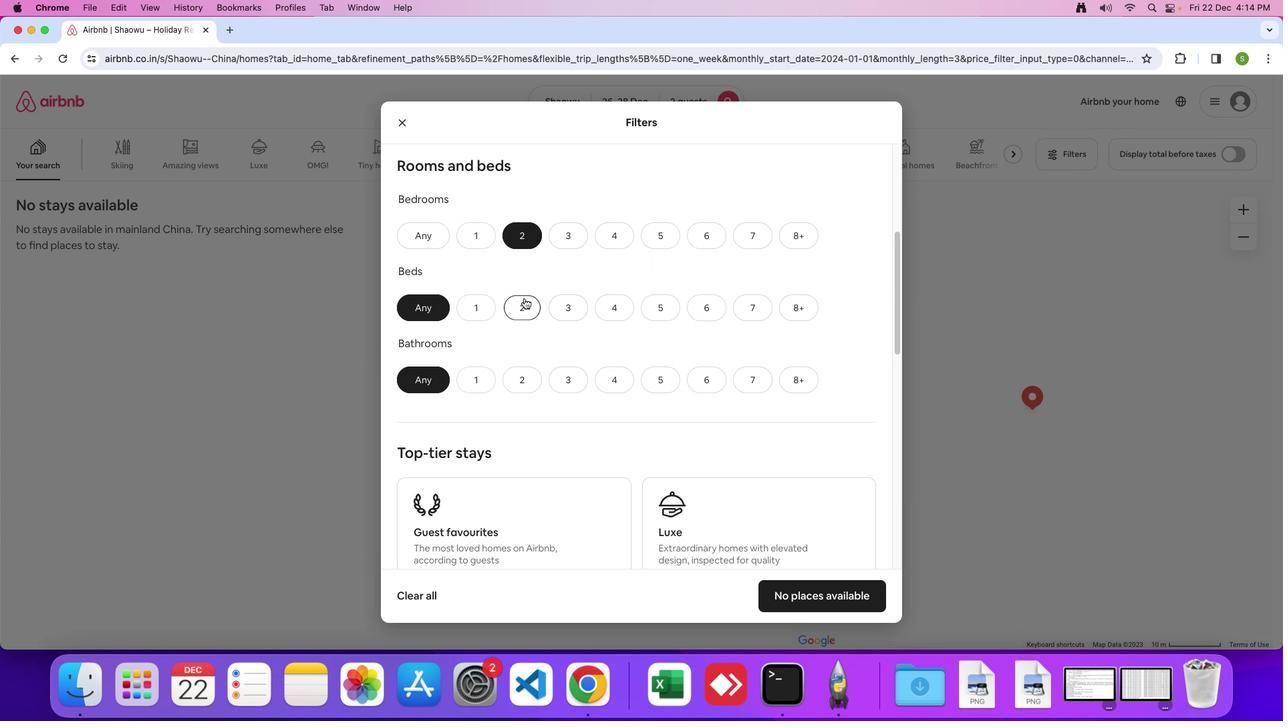 
Action: Mouse moved to (475, 374)
Screenshot: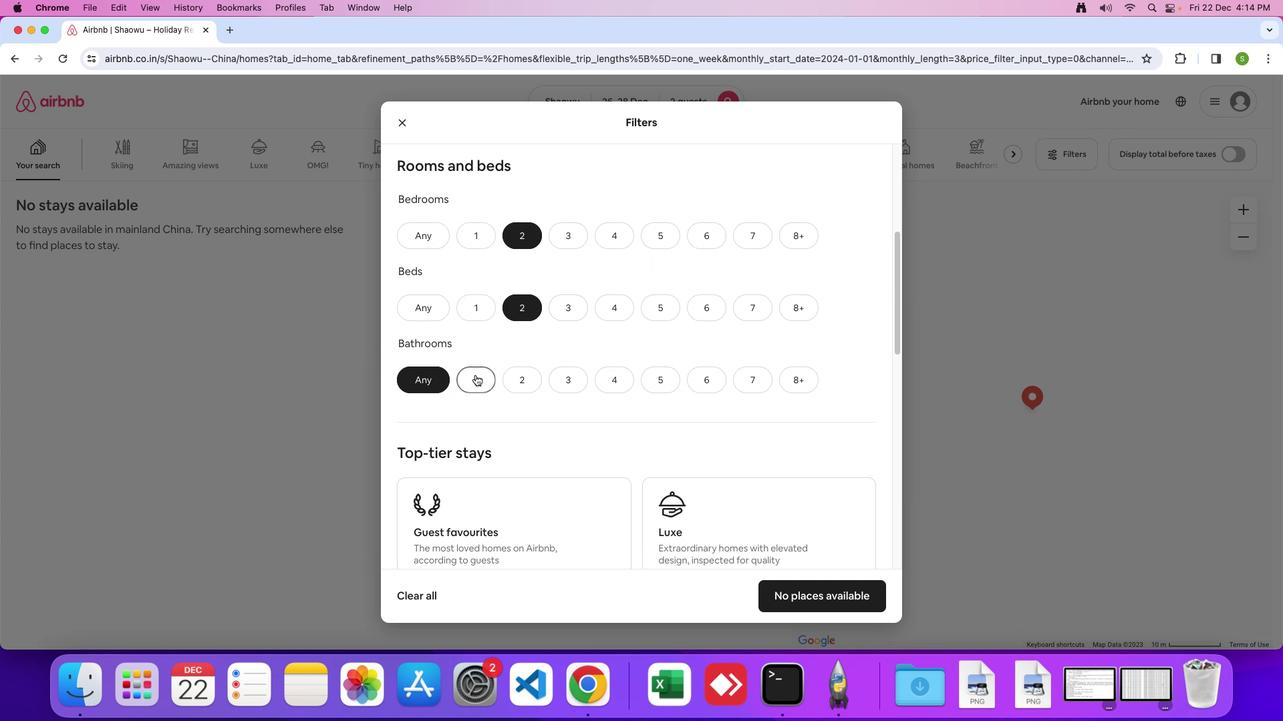 
Action: Mouse pressed left at (475, 374)
Screenshot: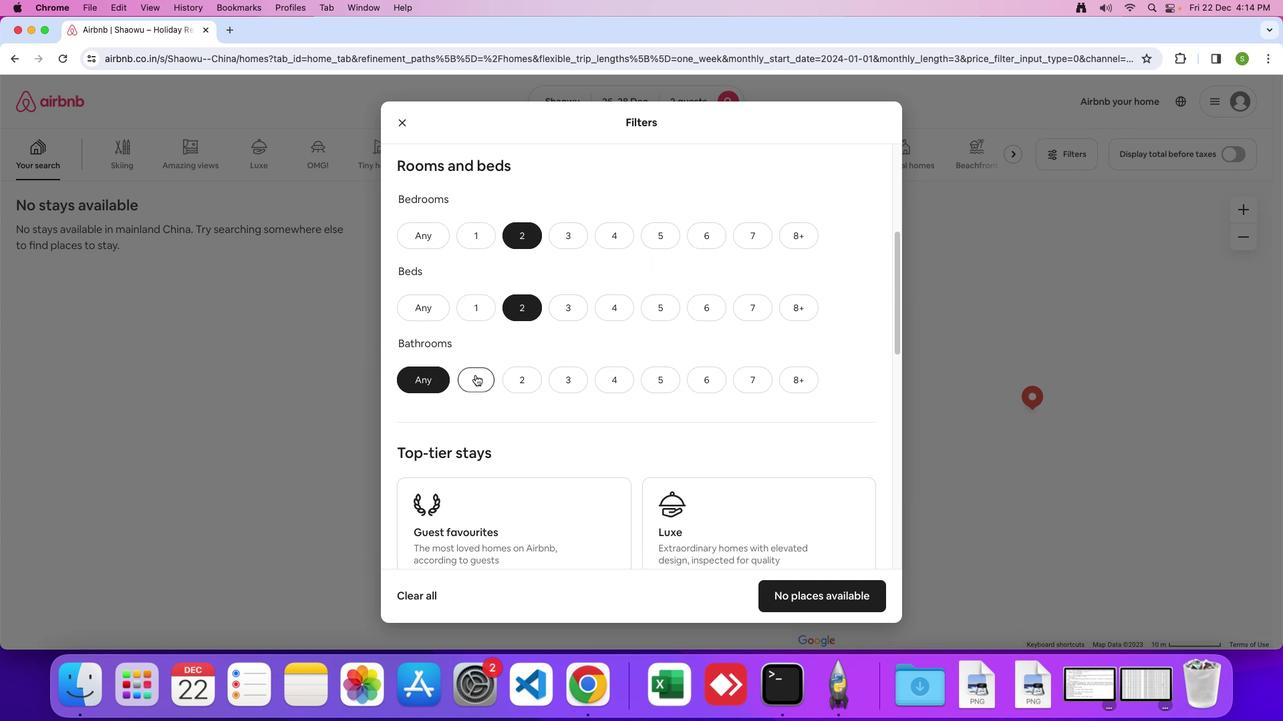 
Action: Mouse moved to (630, 353)
Screenshot: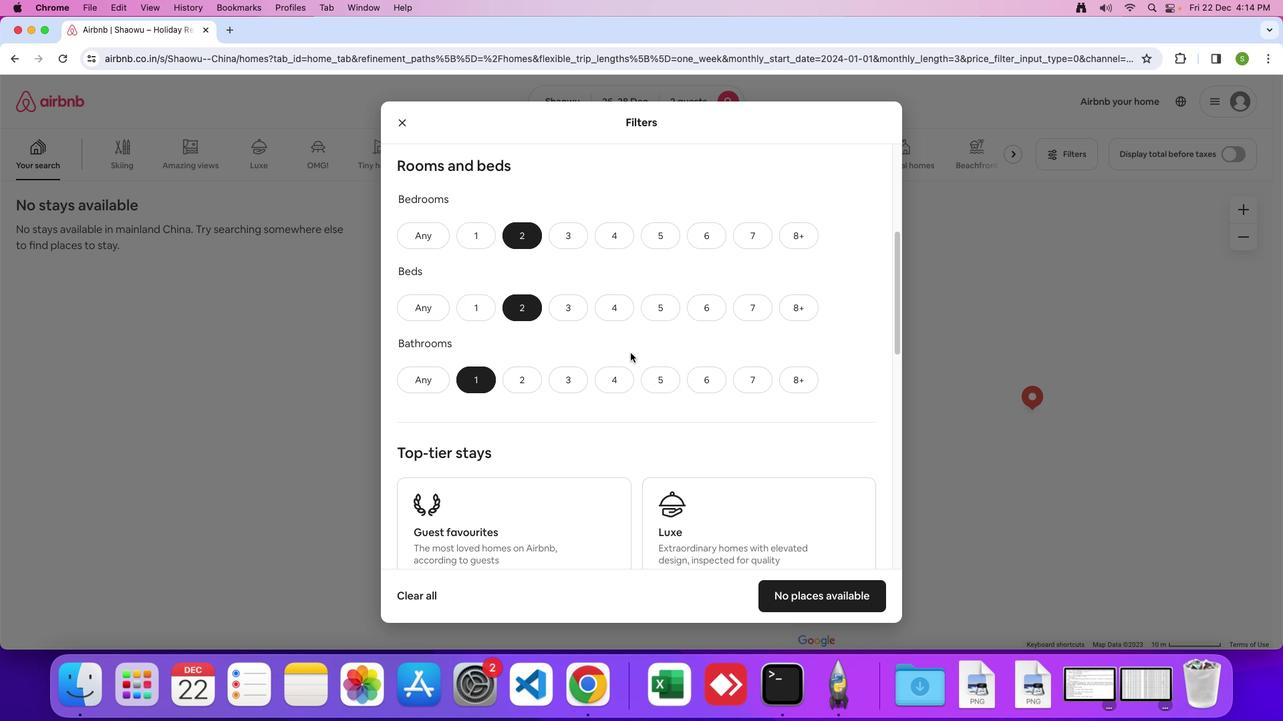 
Action: Mouse scrolled (630, 353) with delta (0, 0)
Screenshot: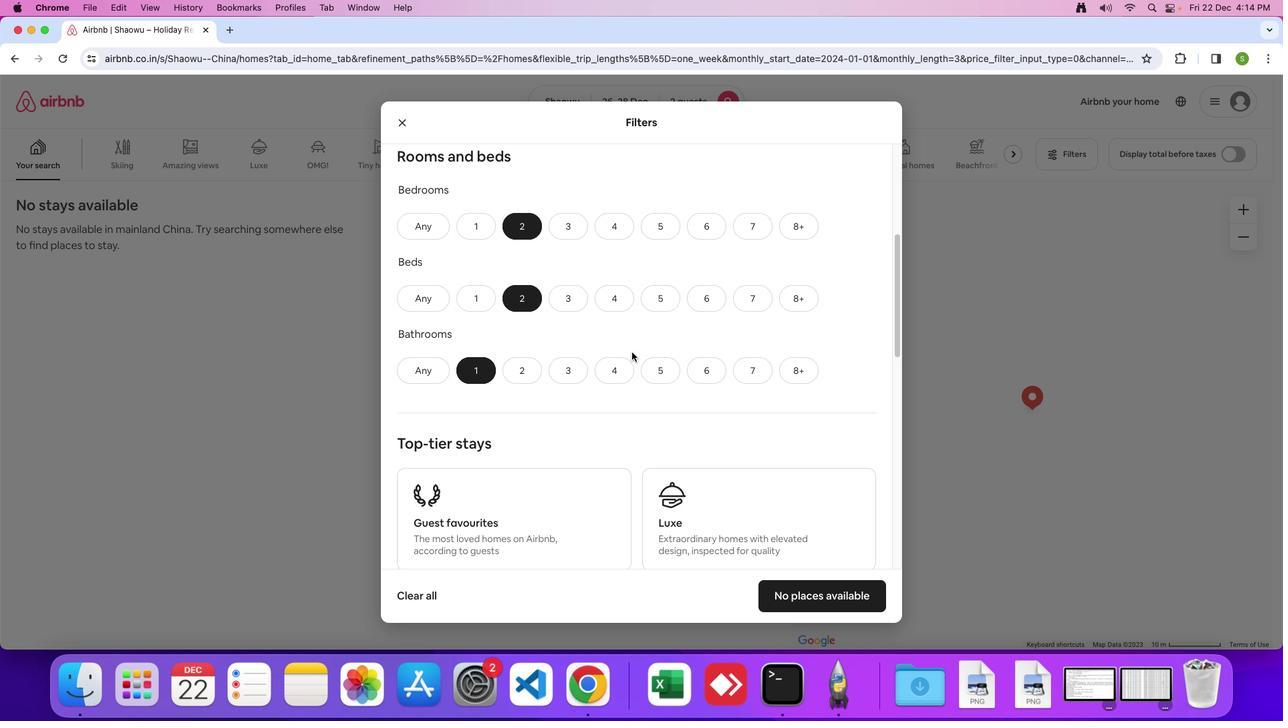 
Action: Mouse scrolled (630, 353) with delta (0, 0)
Screenshot: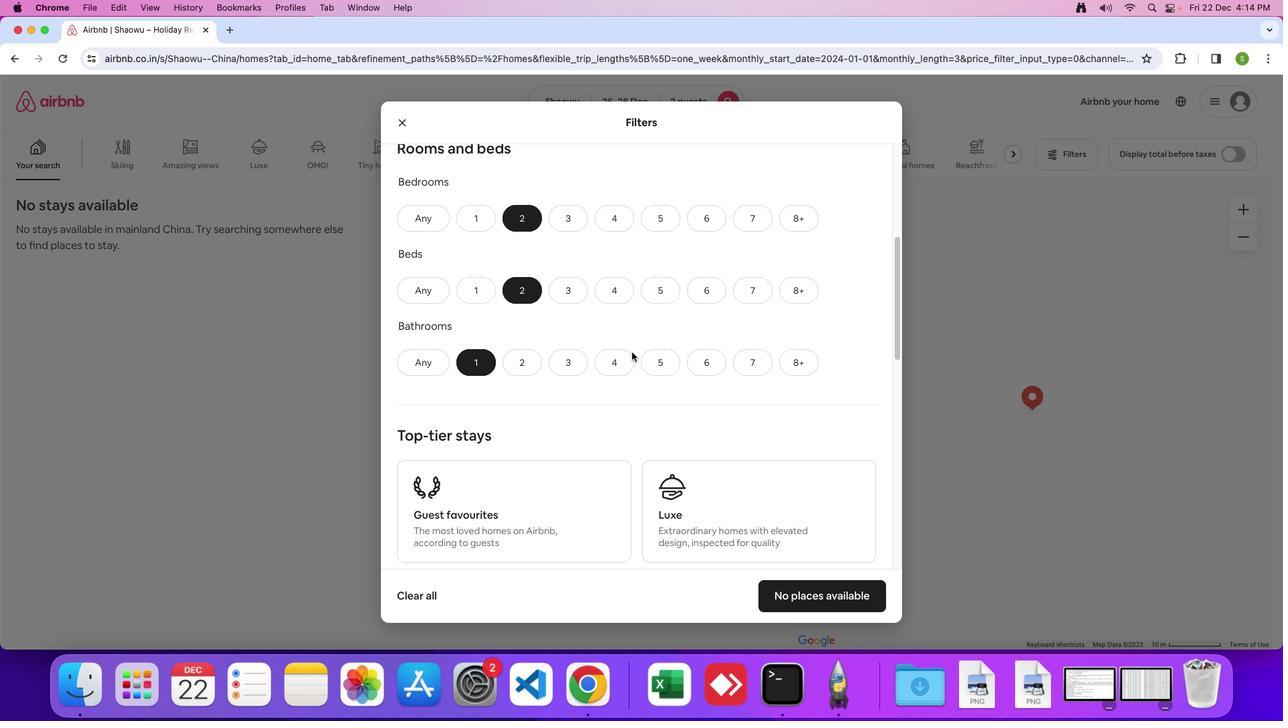 
Action: Mouse moved to (631, 352)
Screenshot: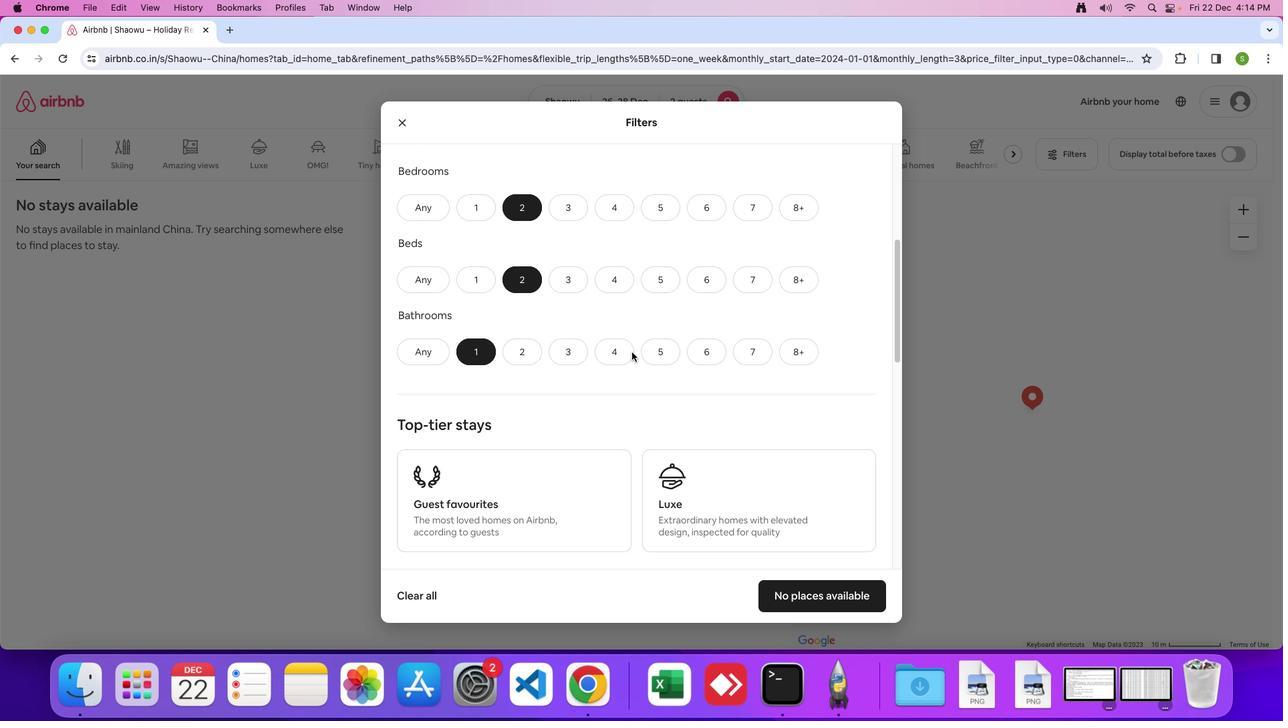 
Action: Mouse scrolled (631, 352) with delta (0, 0)
Screenshot: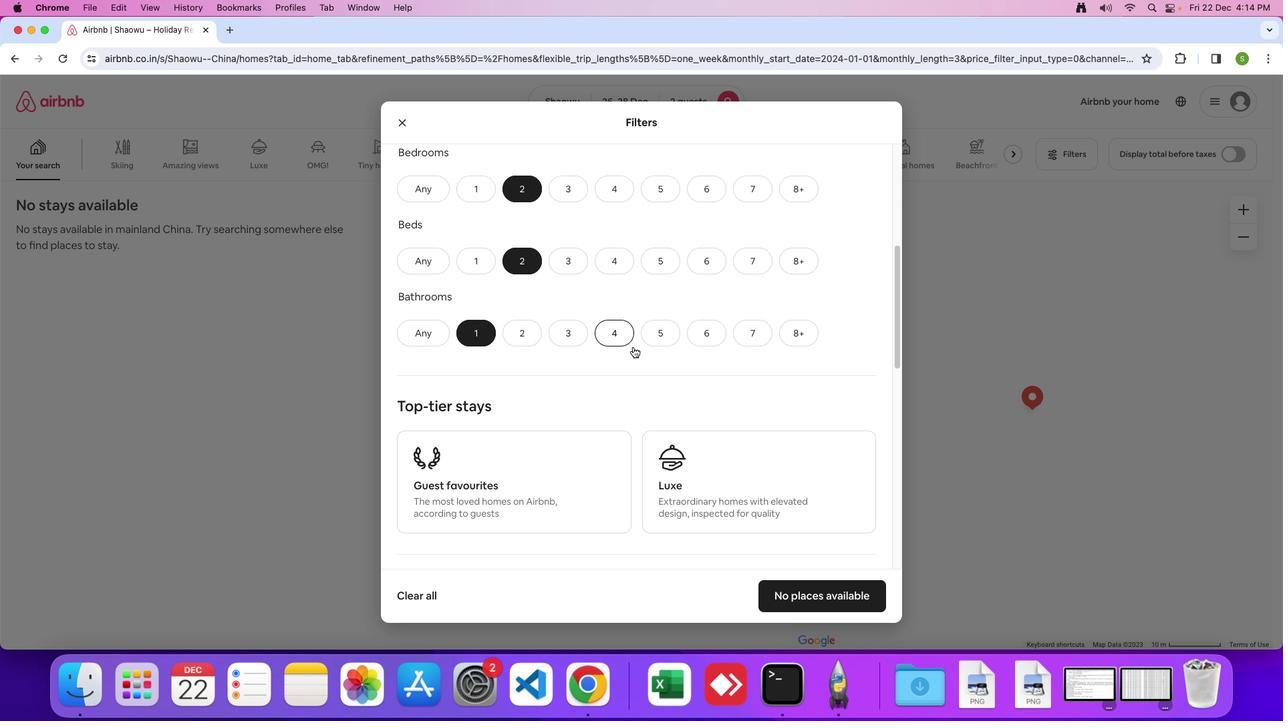 
Action: Mouse moved to (632, 349)
Screenshot: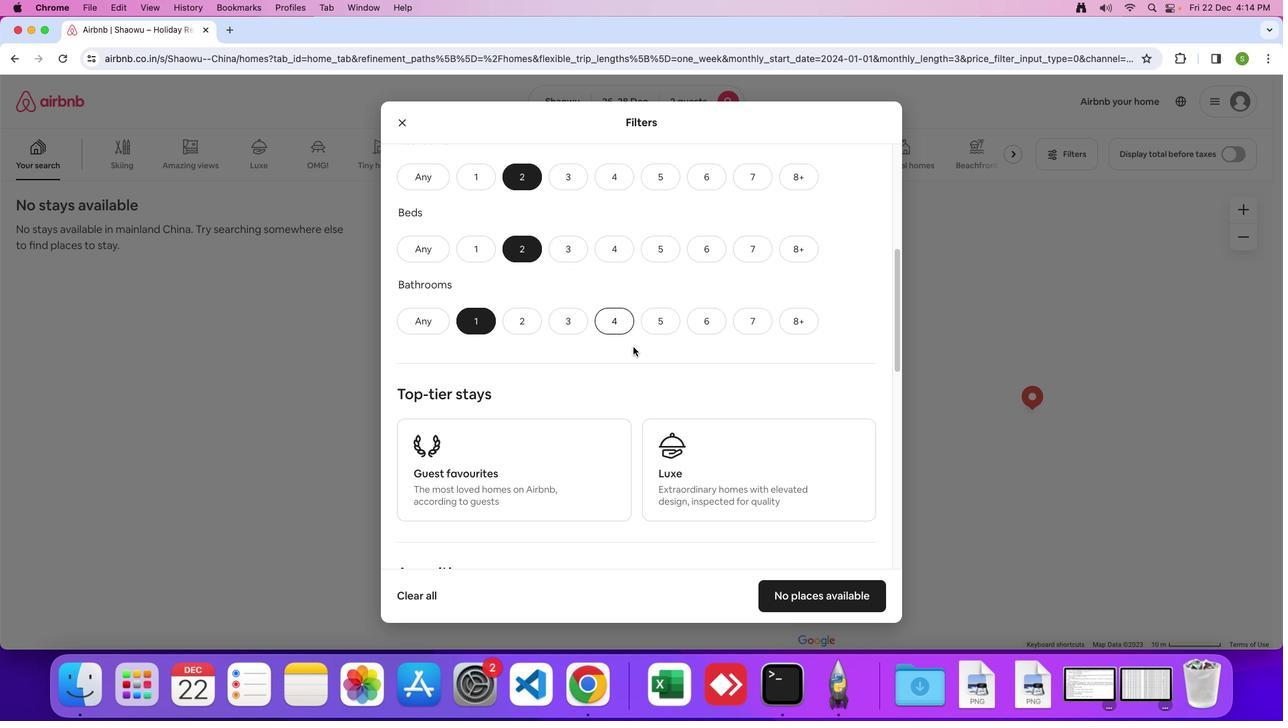 
Action: Mouse scrolled (632, 349) with delta (0, 0)
Screenshot: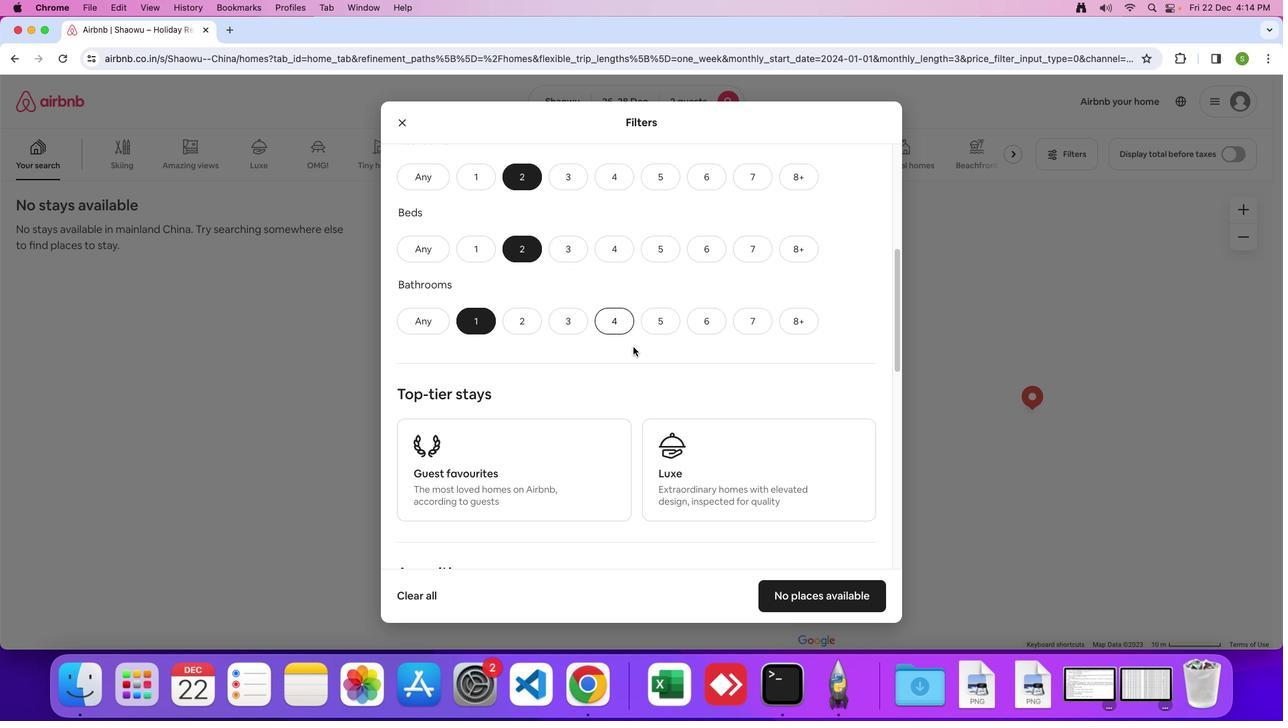 
Action: Mouse moved to (632, 348)
Screenshot: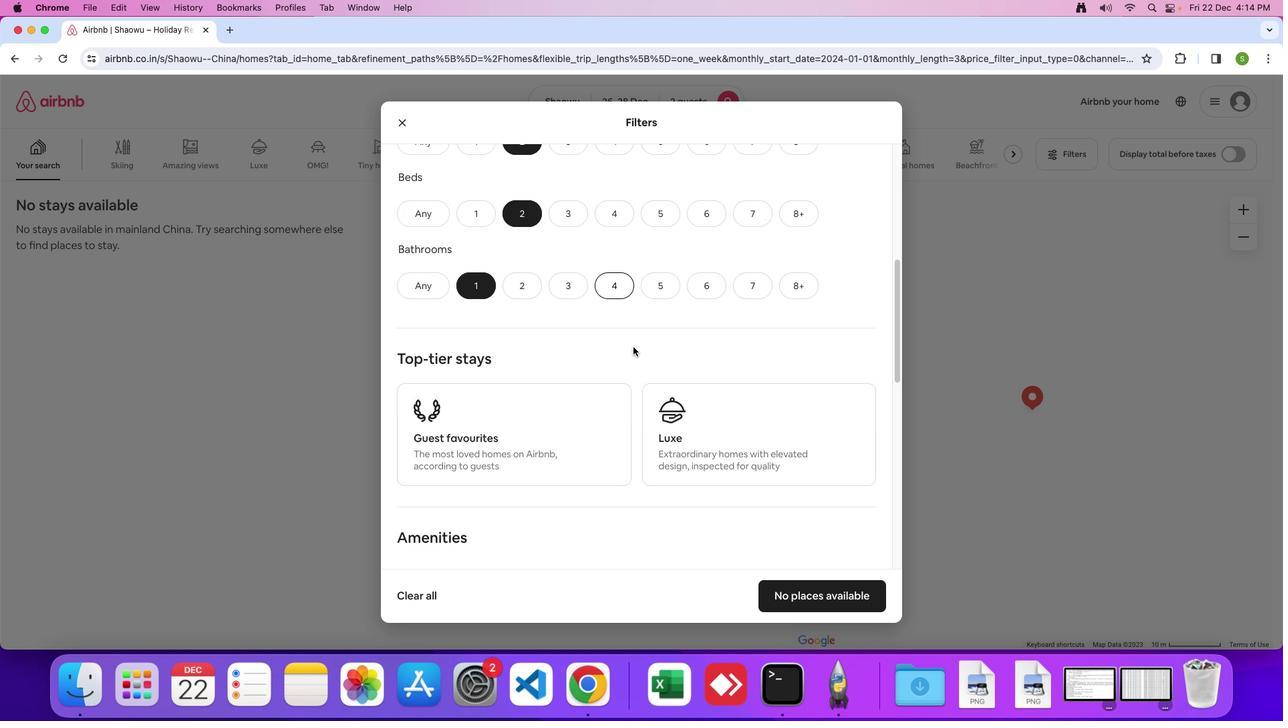 
Action: Mouse scrolled (632, 348) with delta (0, -2)
Screenshot: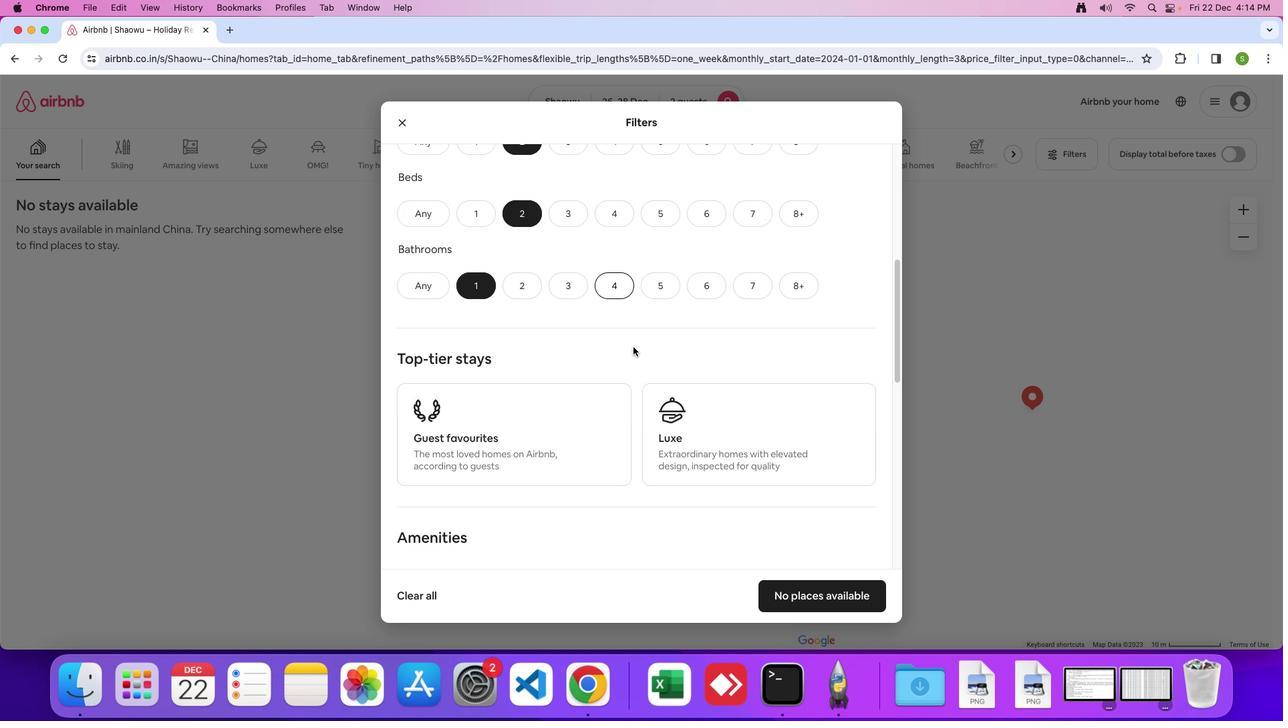 
Action: Mouse moved to (632, 346)
Screenshot: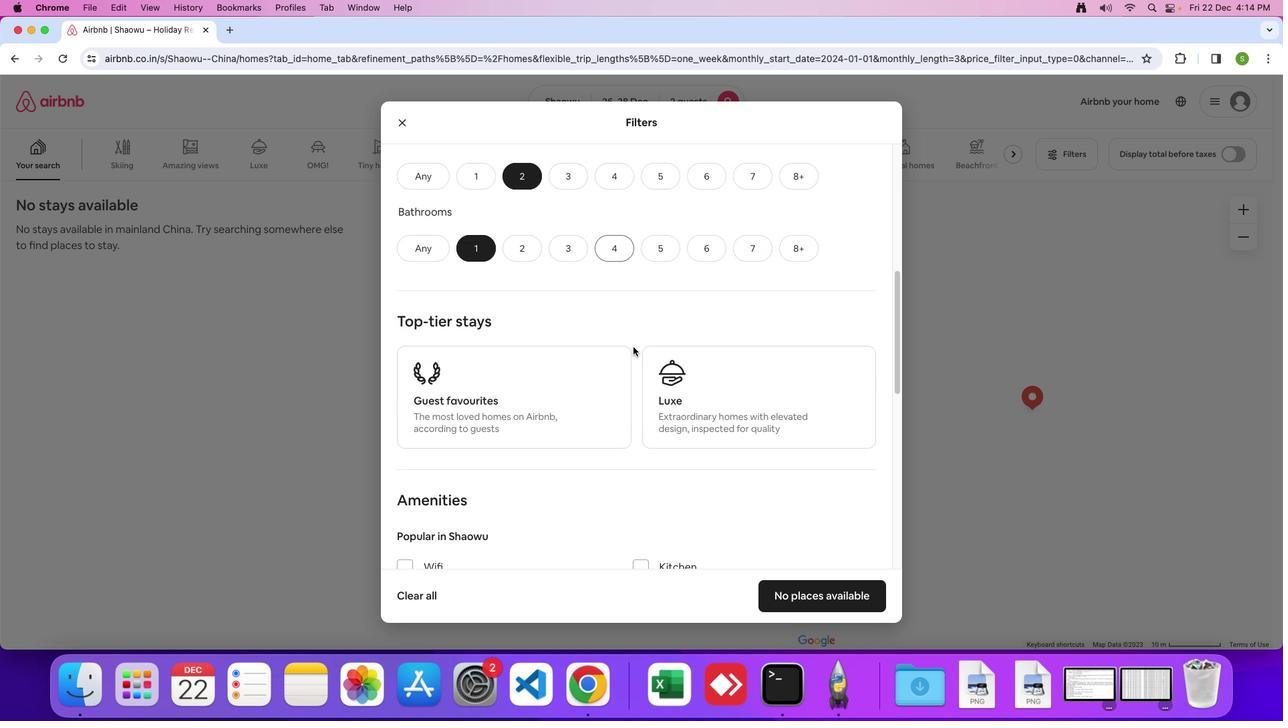
Action: Mouse scrolled (632, 346) with delta (0, 0)
Screenshot: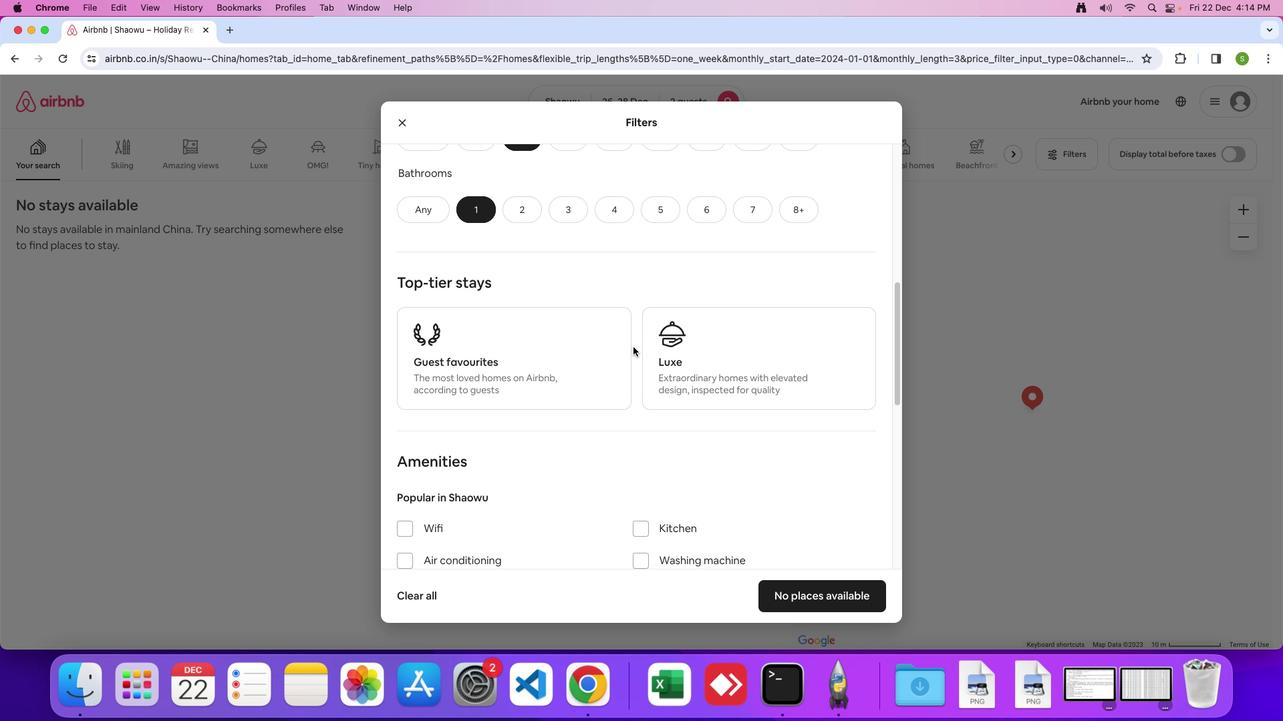 
Action: Mouse scrolled (632, 346) with delta (0, 0)
Screenshot: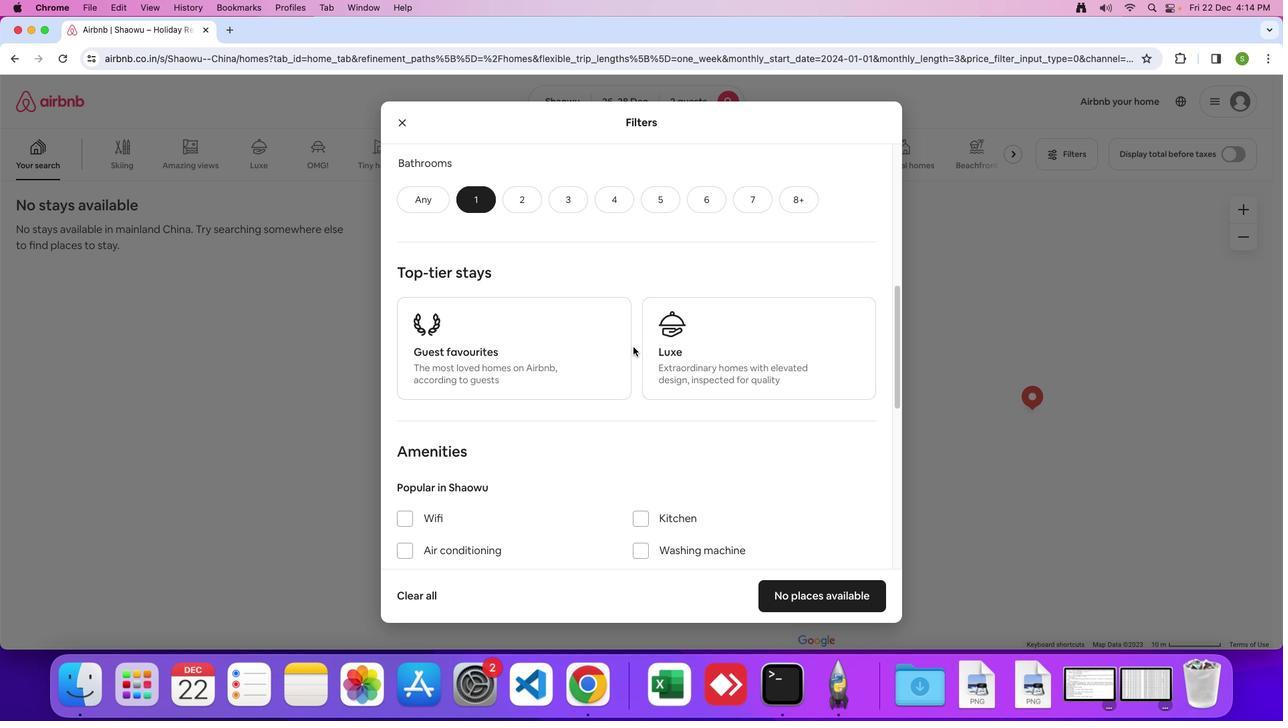 
Action: Mouse scrolled (632, 346) with delta (0, -2)
Screenshot: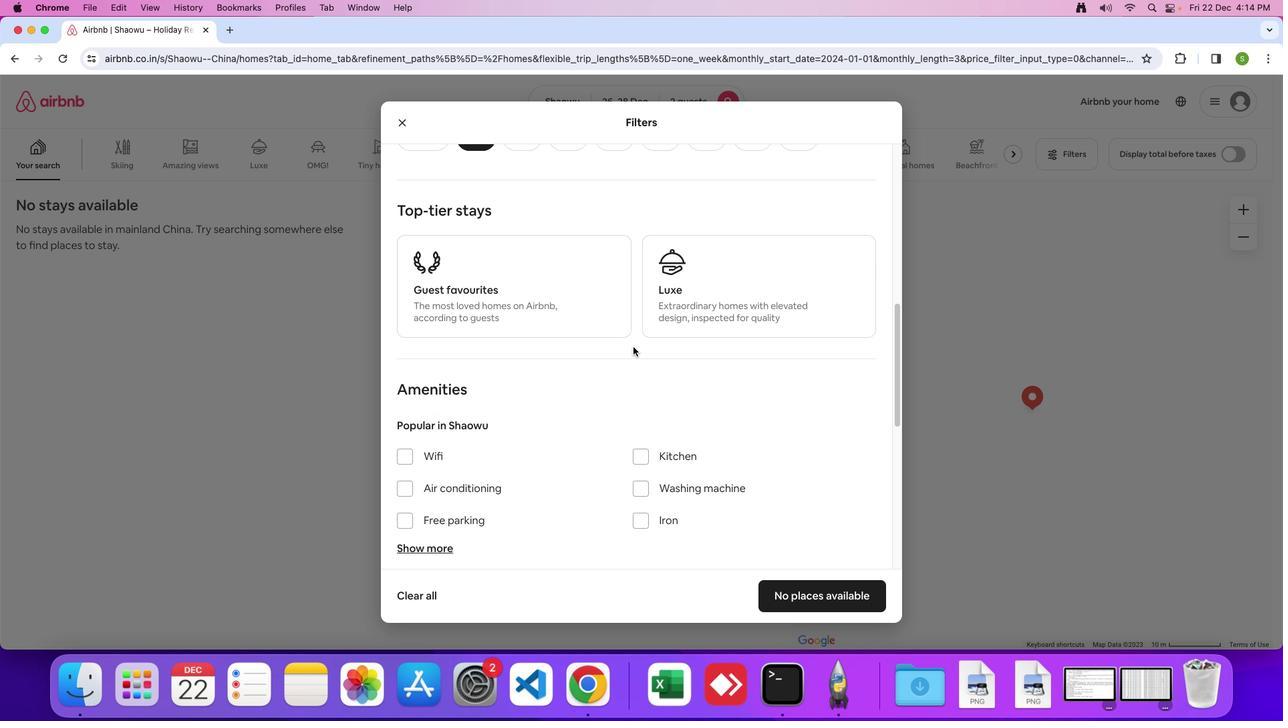 
Action: Mouse scrolled (632, 346) with delta (0, 0)
Screenshot: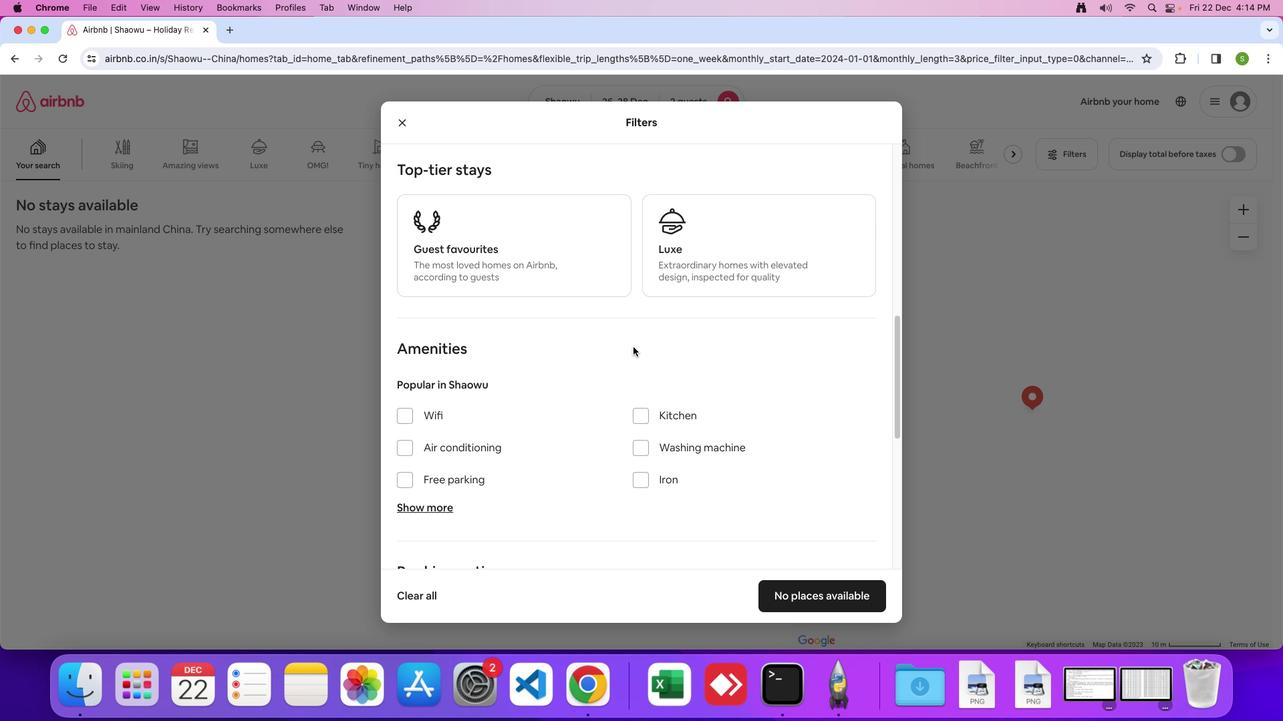 
Action: Mouse scrolled (632, 346) with delta (0, 0)
Screenshot: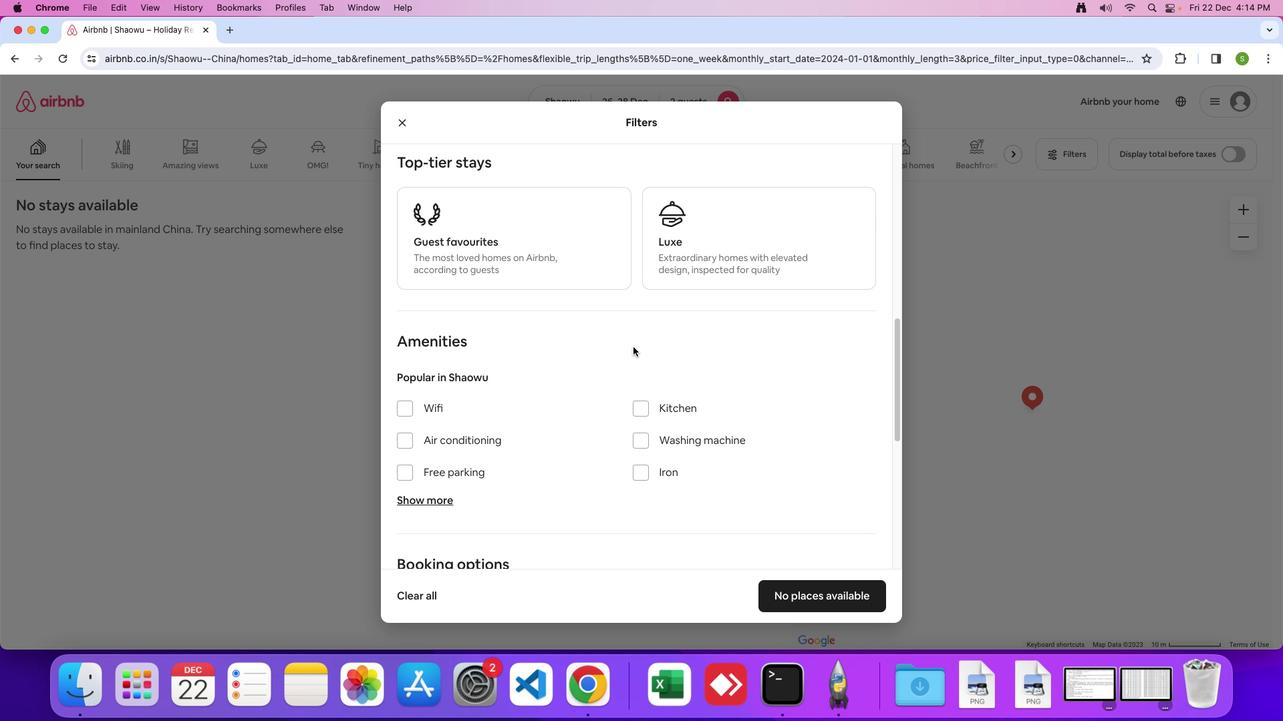 
Action: Mouse scrolled (632, 346) with delta (0, 0)
Screenshot: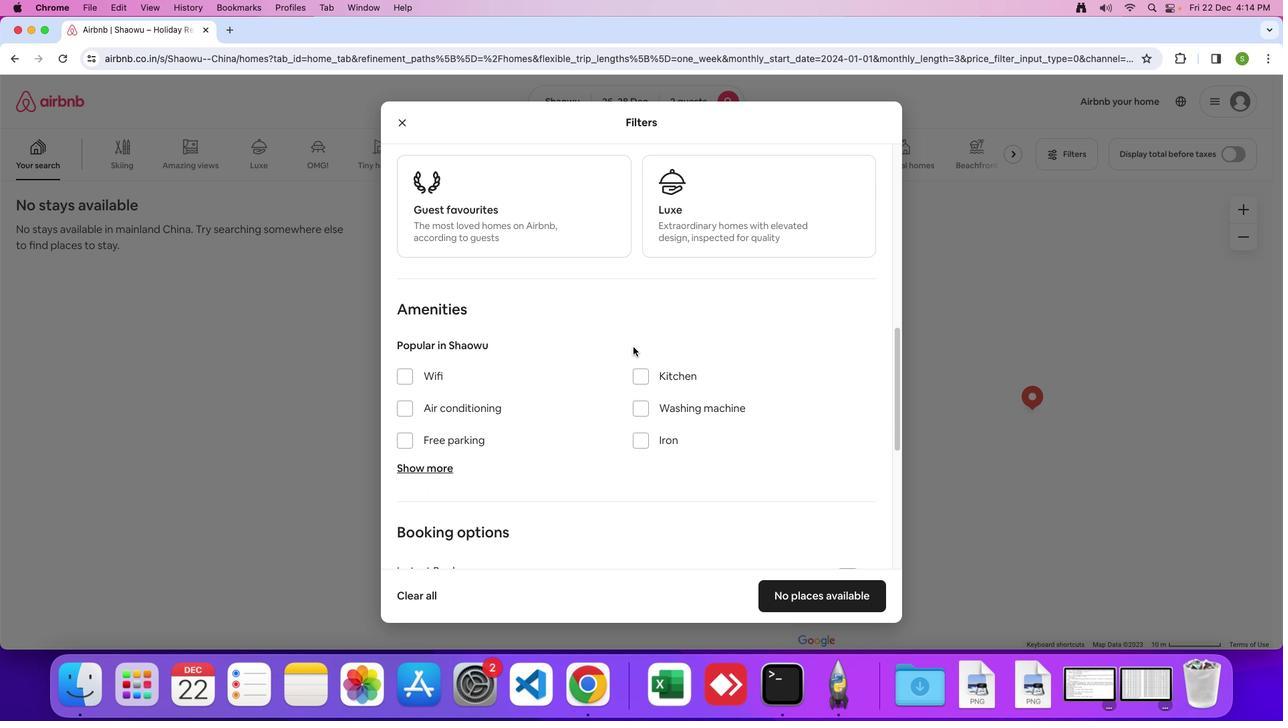 
Action: Mouse scrolled (632, 346) with delta (0, 0)
Screenshot: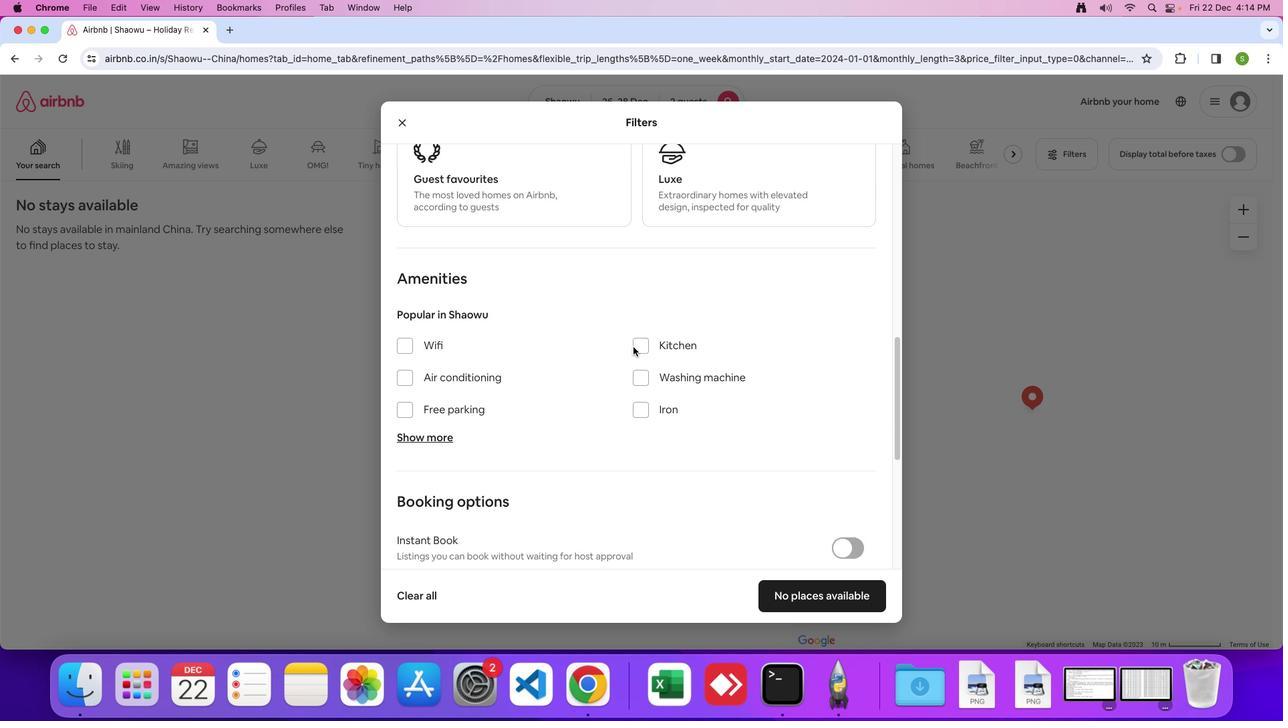 
Action: Mouse scrolled (632, 346) with delta (0, -2)
Screenshot: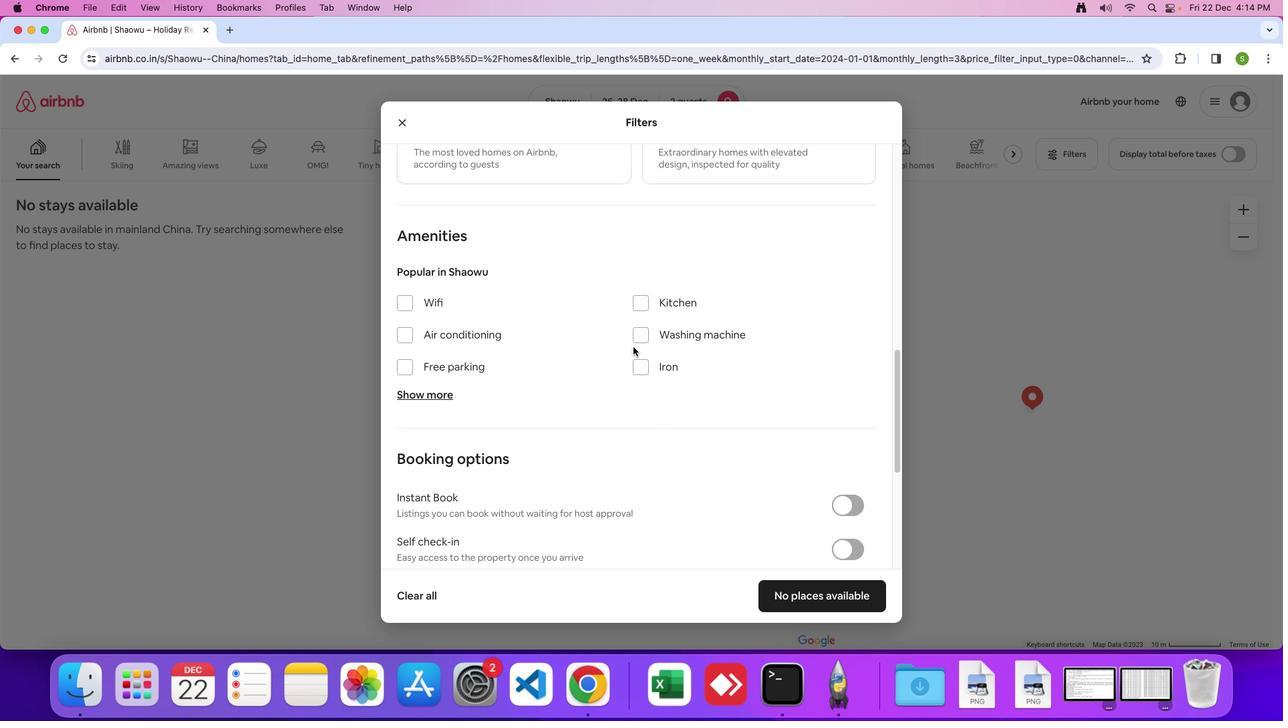 
Action: Mouse scrolled (632, 346) with delta (0, 0)
Screenshot: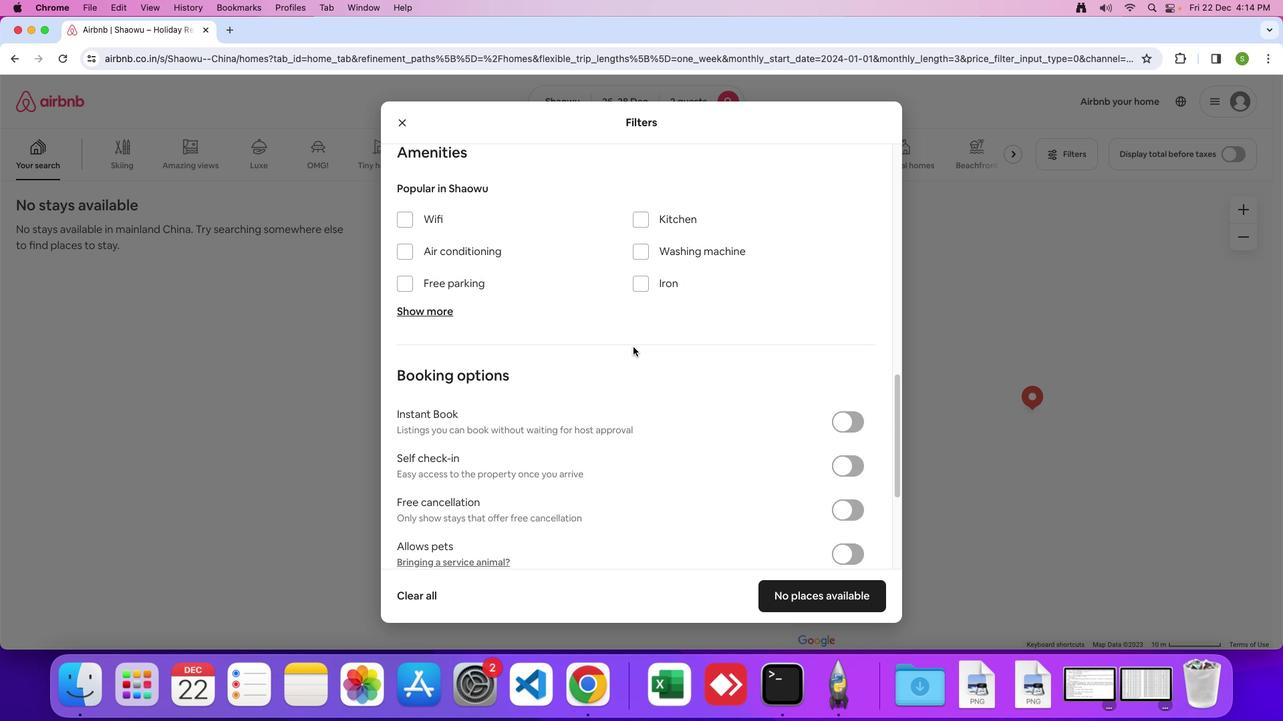 
Action: Mouse scrolled (632, 346) with delta (0, 0)
Screenshot: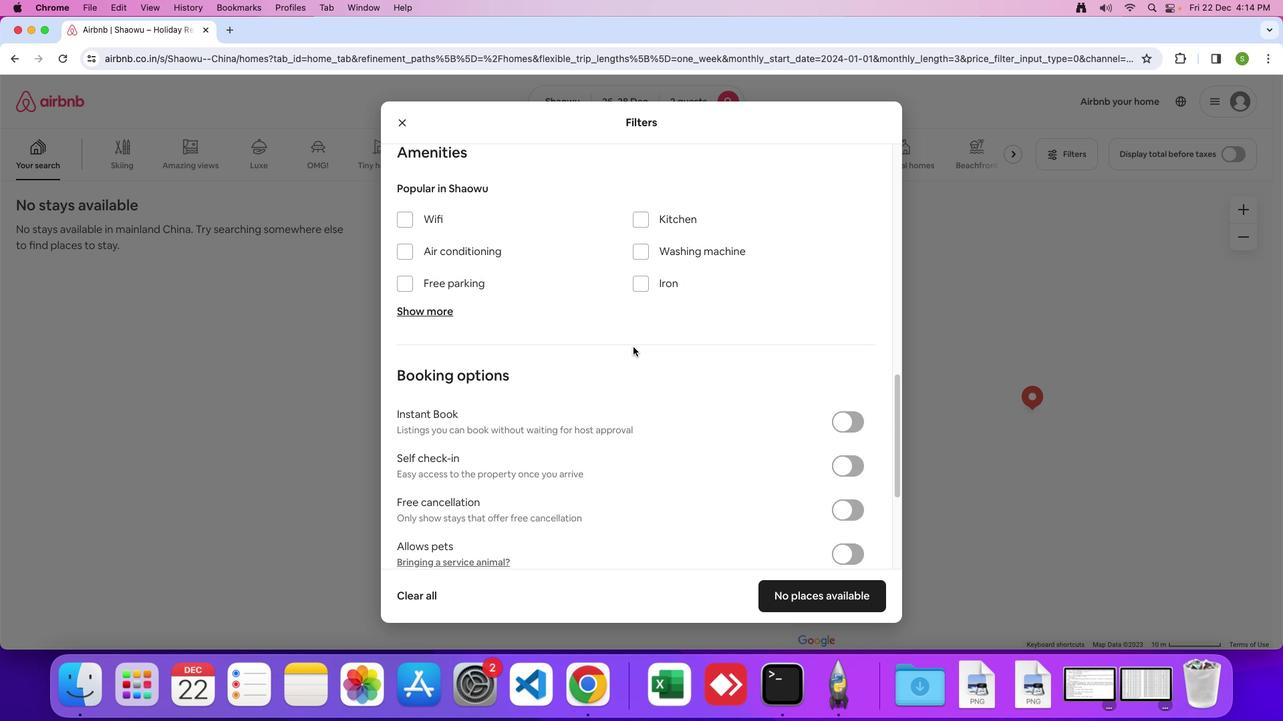
Action: Mouse scrolled (632, 346) with delta (0, -2)
Screenshot: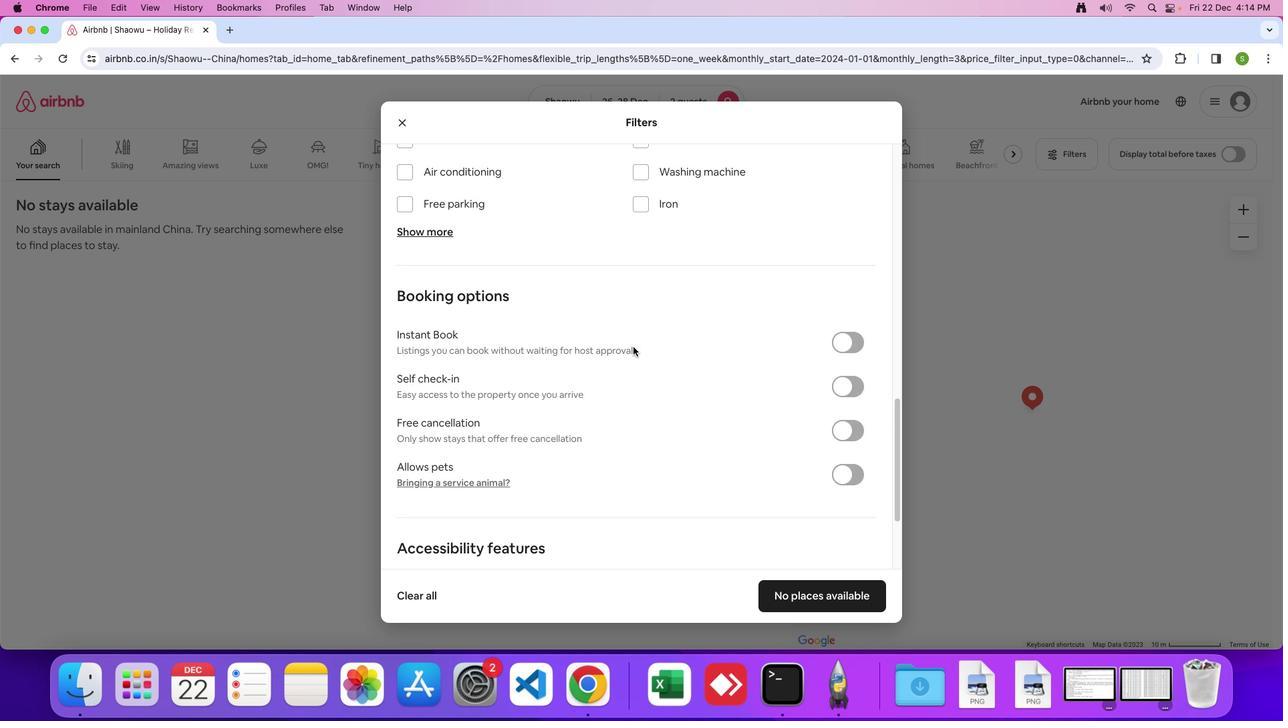 
Action: Mouse scrolled (632, 346) with delta (0, 0)
Screenshot: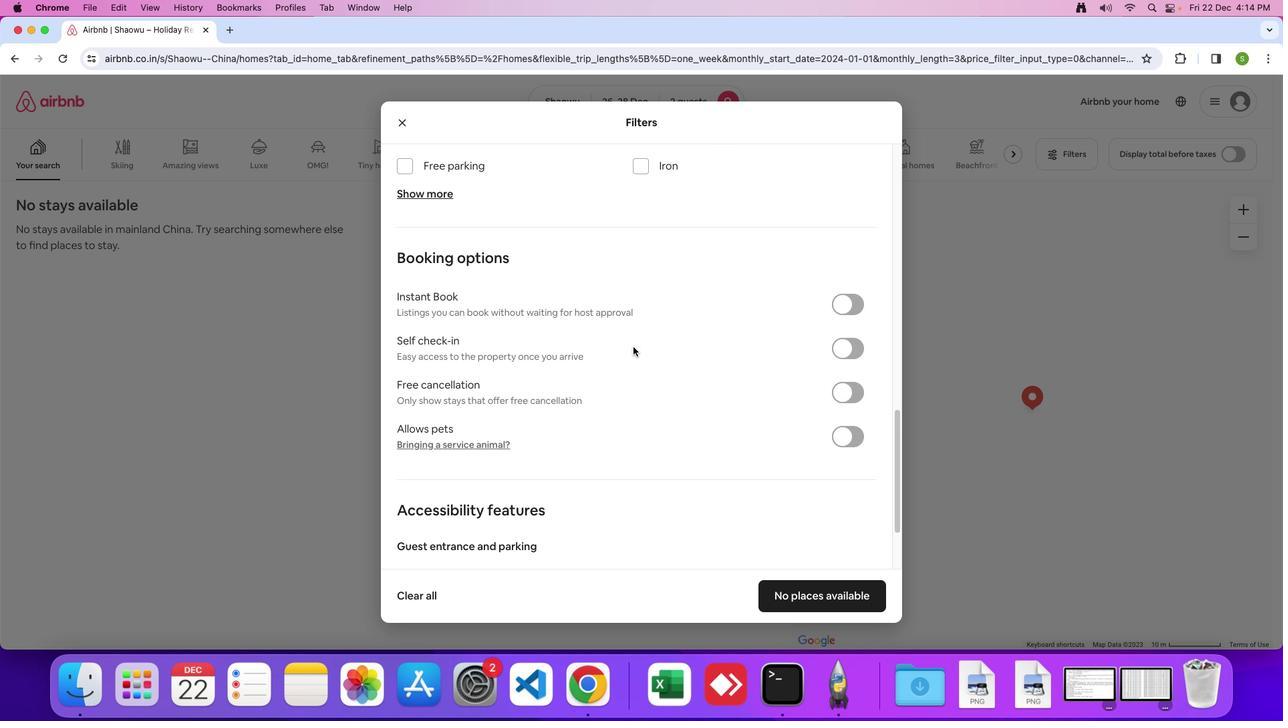 
Action: Mouse scrolled (632, 346) with delta (0, 0)
Screenshot: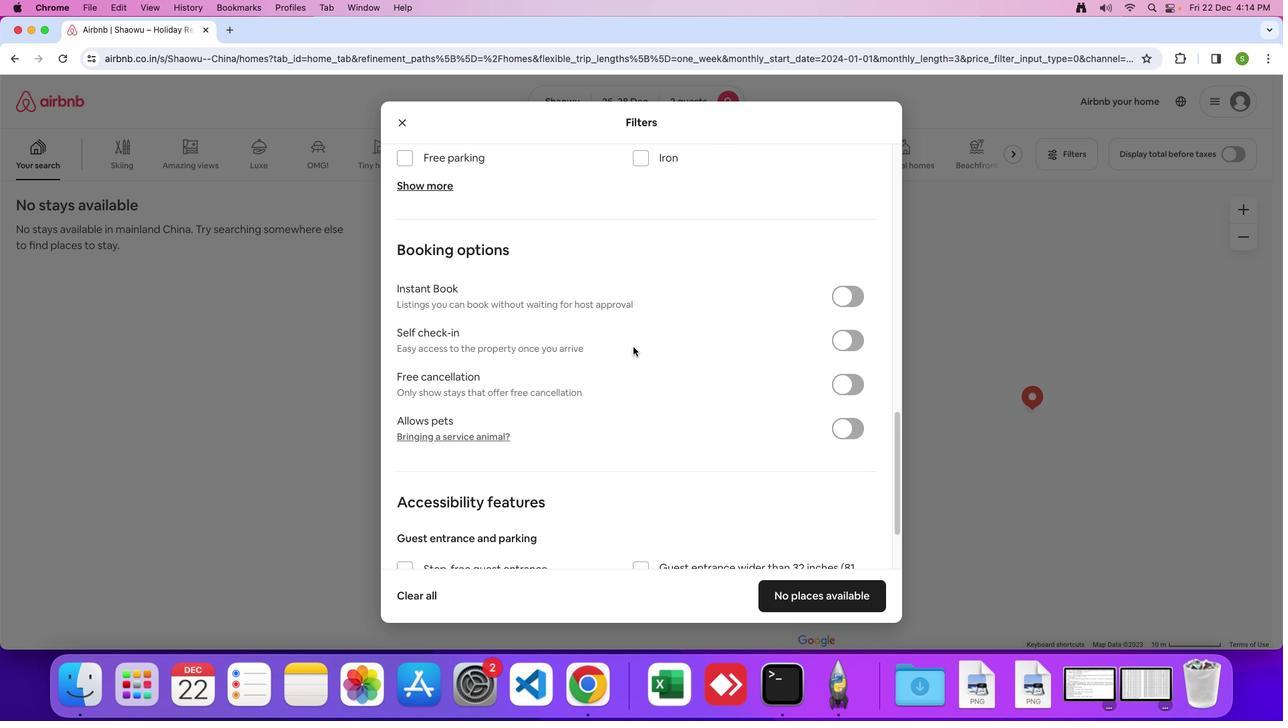 
Action: Mouse scrolled (632, 346) with delta (0, 0)
Screenshot: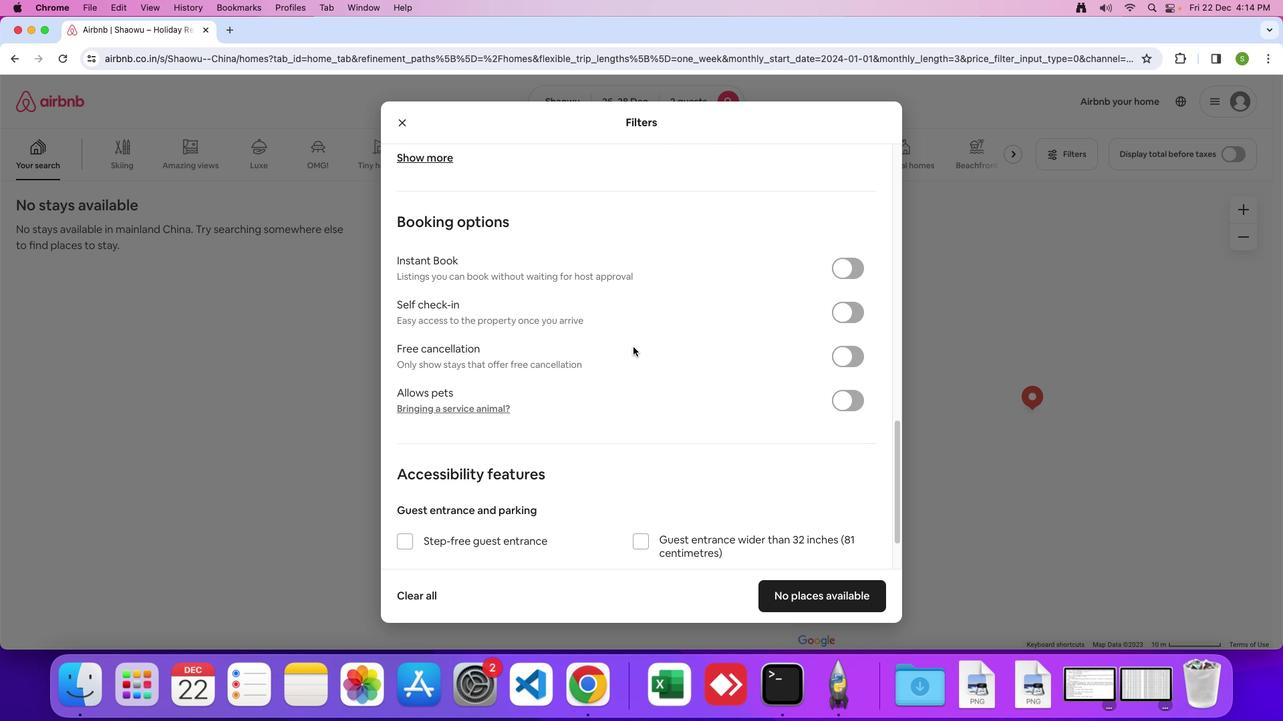 
Action: Mouse scrolled (632, 346) with delta (0, 0)
Screenshot: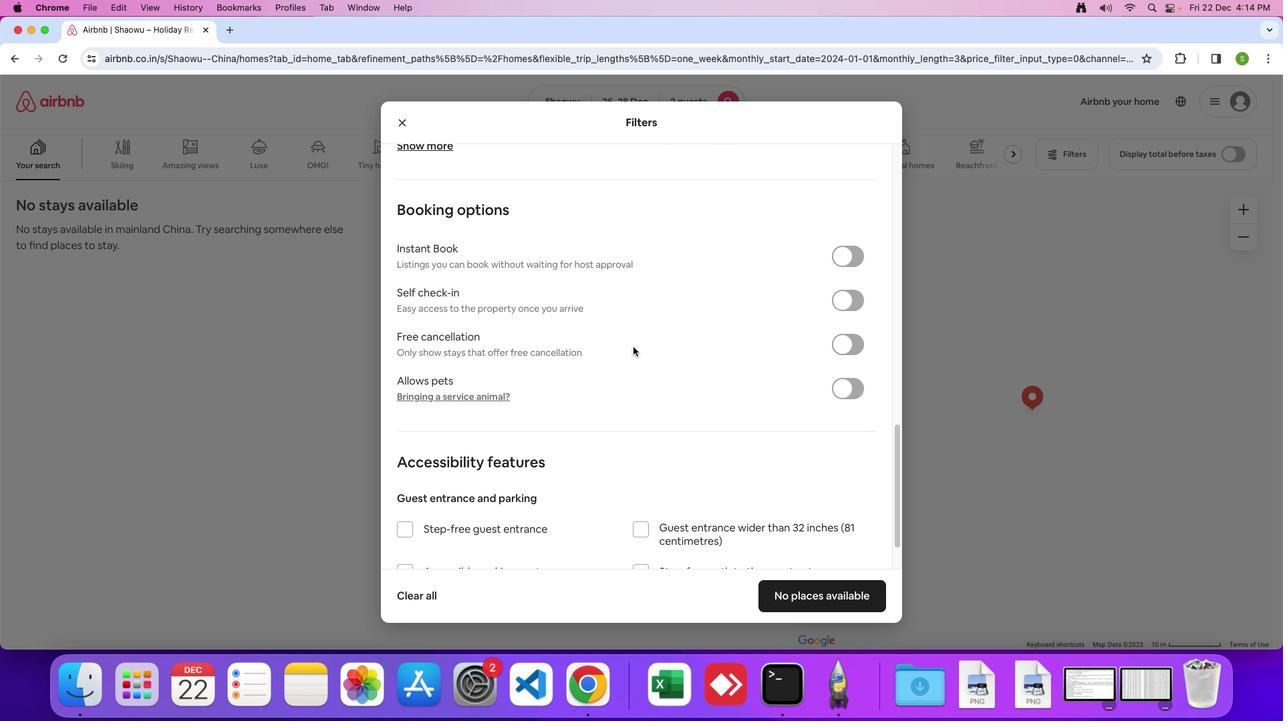 
Action: Mouse scrolled (632, 346) with delta (0, -2)
Screenshot: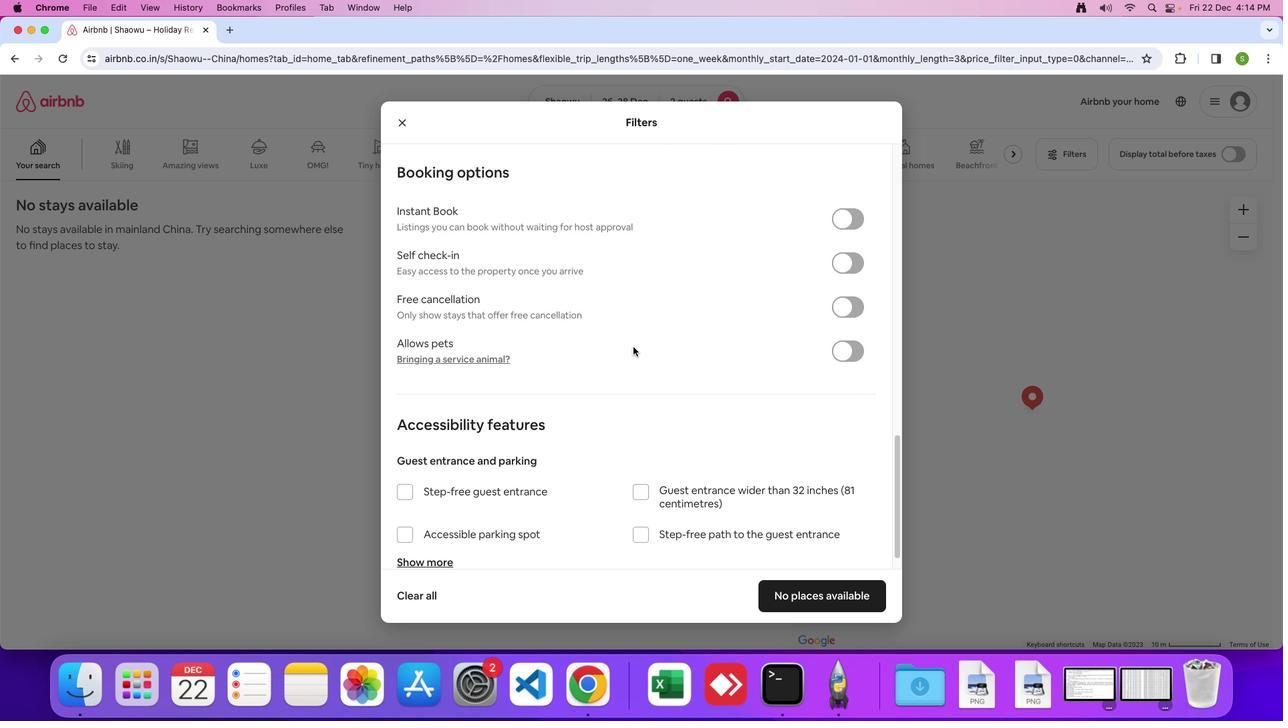 
Action: Mouse scrolled (632, 346) with delta (0, 0)
Screenshot: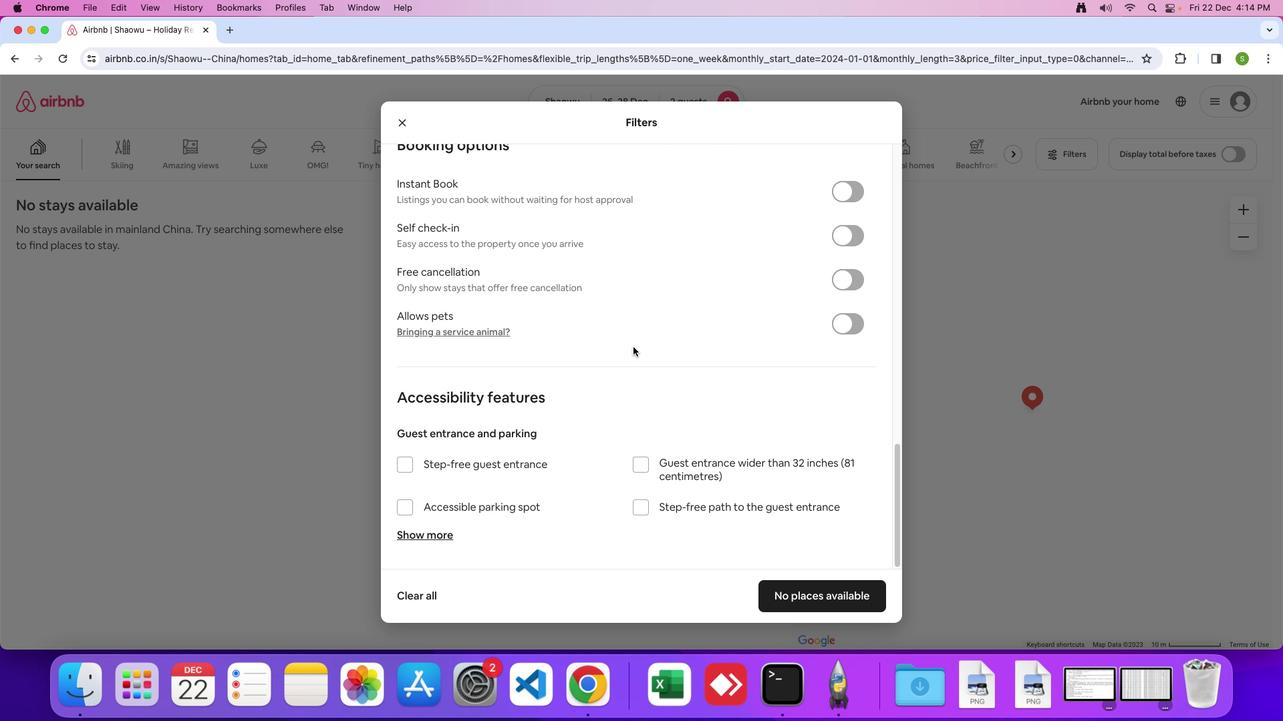 
Action: Mouse scrolled (632, 346) with delta (0, 0)
Screenshot: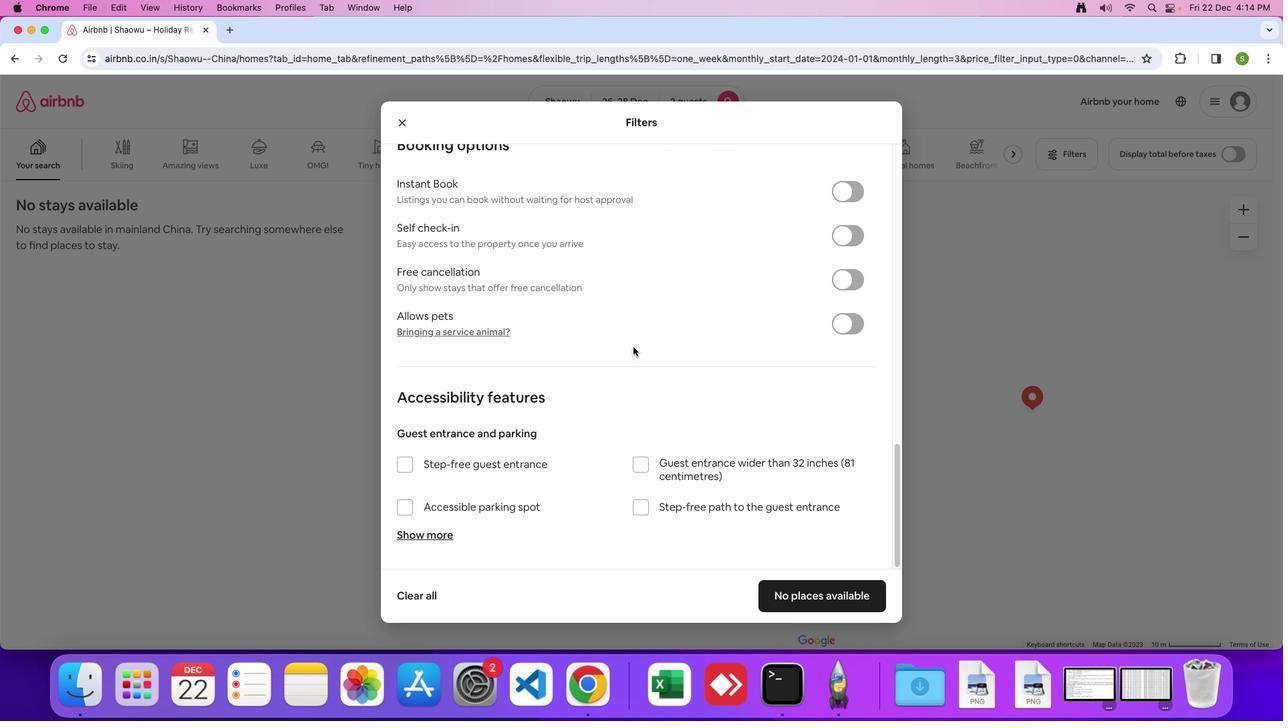 
Action: Mouse scrolled (632, 346) with delta (0, -2)
Screenshot: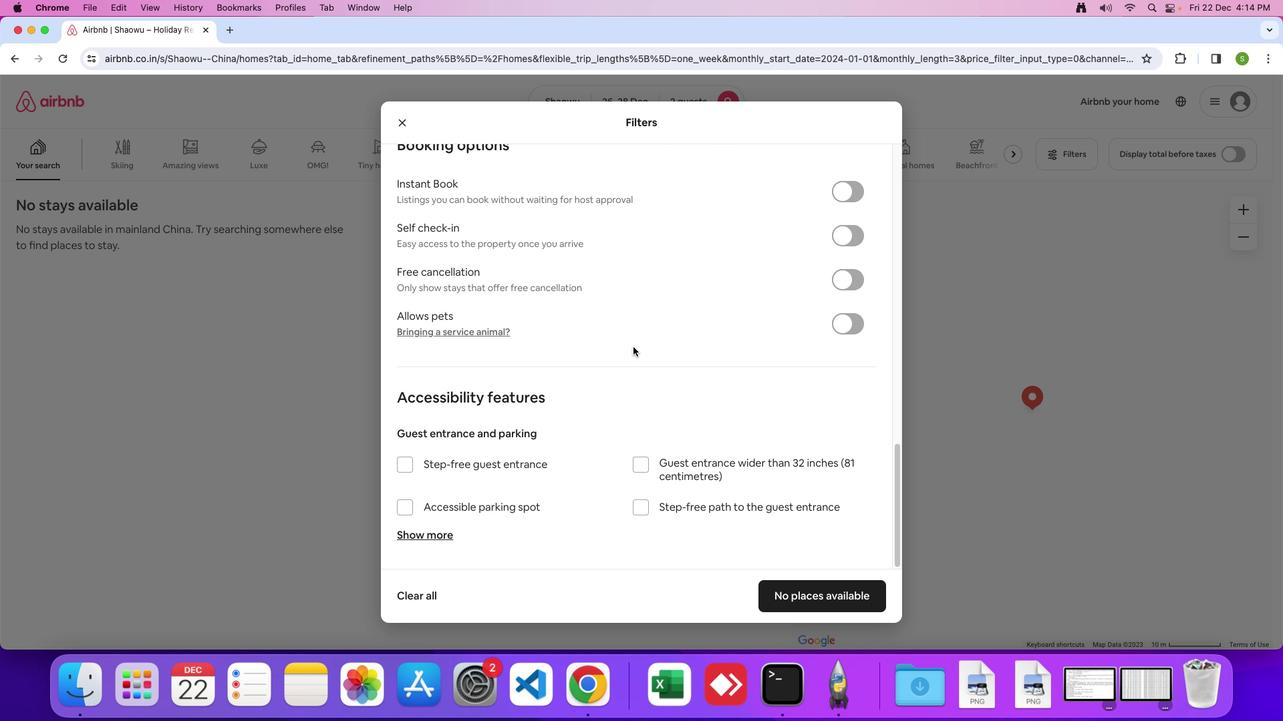 
Action: Mouse moved to (806, 598)
Screenshot: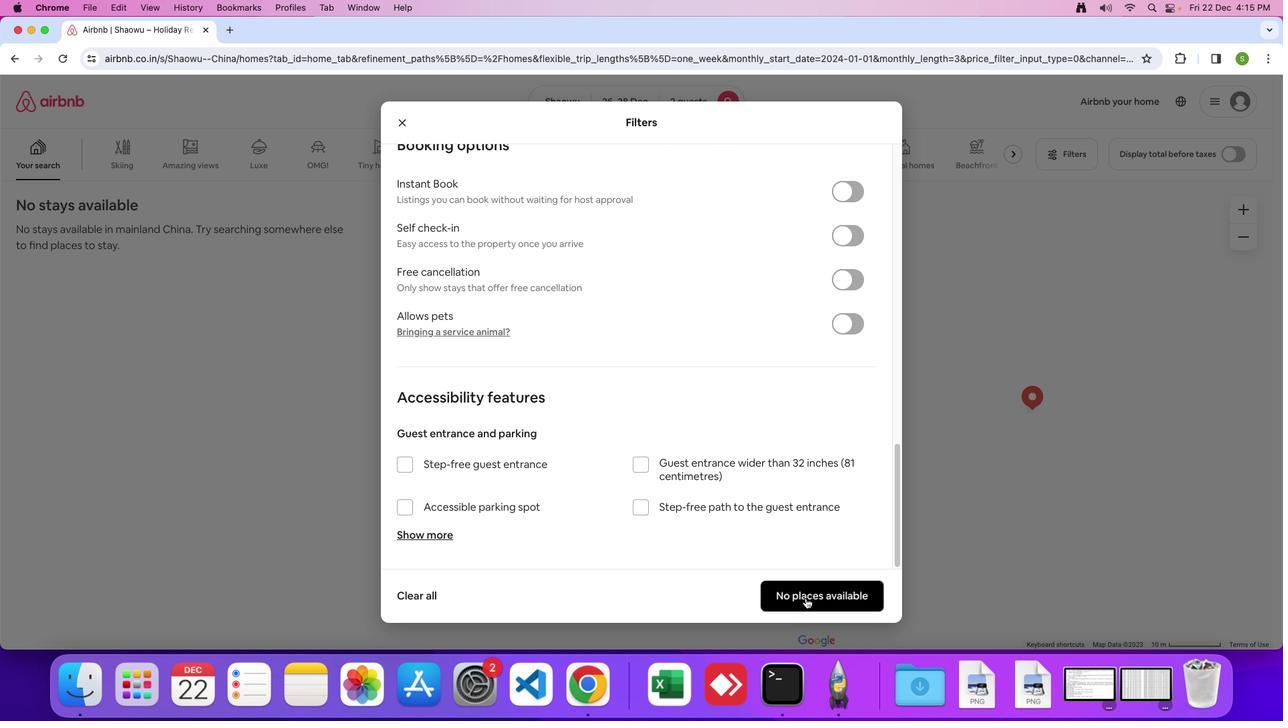 
Action: Mouse pressed left at (806, 598)
Screenshot: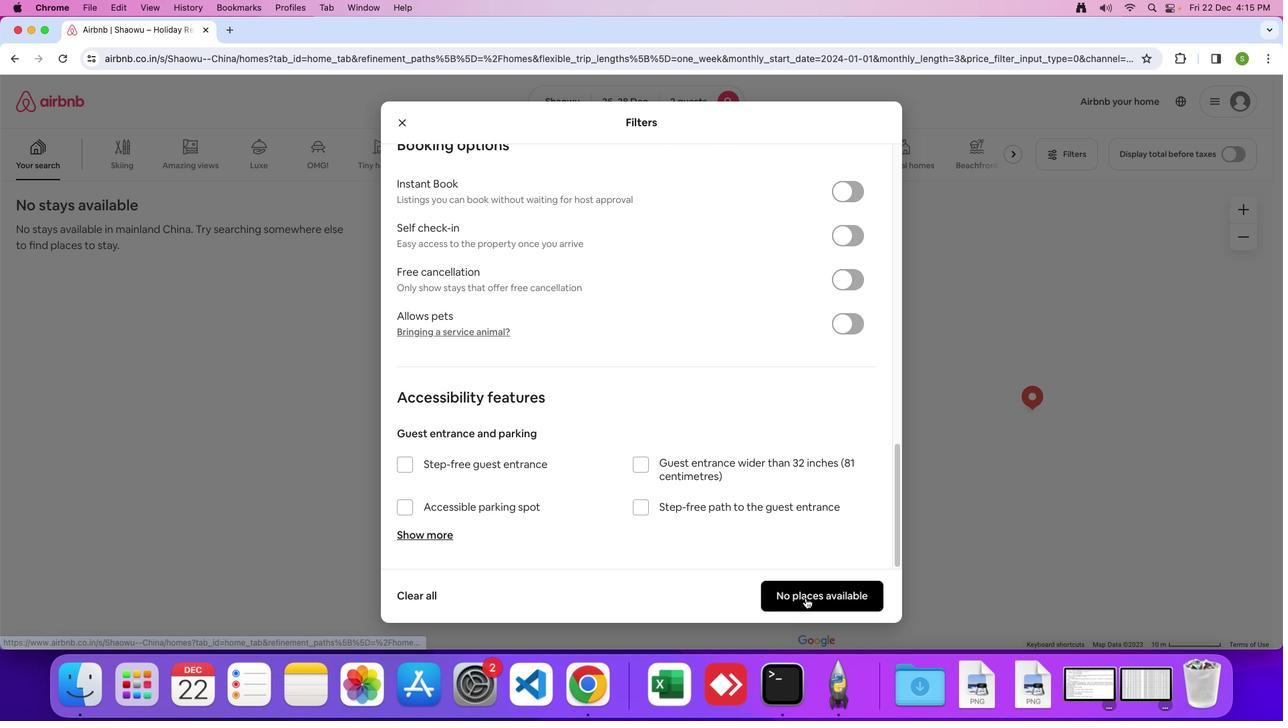 
Action: Mouse moved to (637, 406)
Screenshot: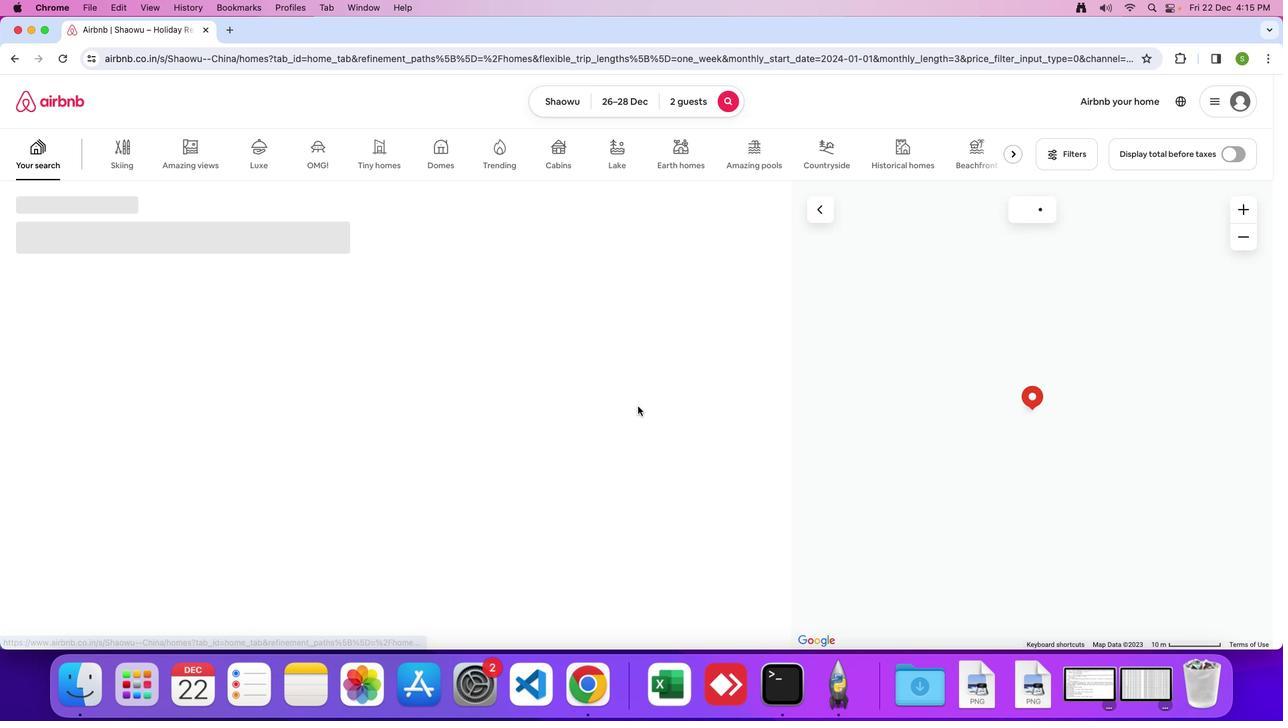 
